Task: Create an interactive 3D scatter plot with adjustable point attributes and data filtering.
Action: Mouse moved to (509, 344)
Screenshot: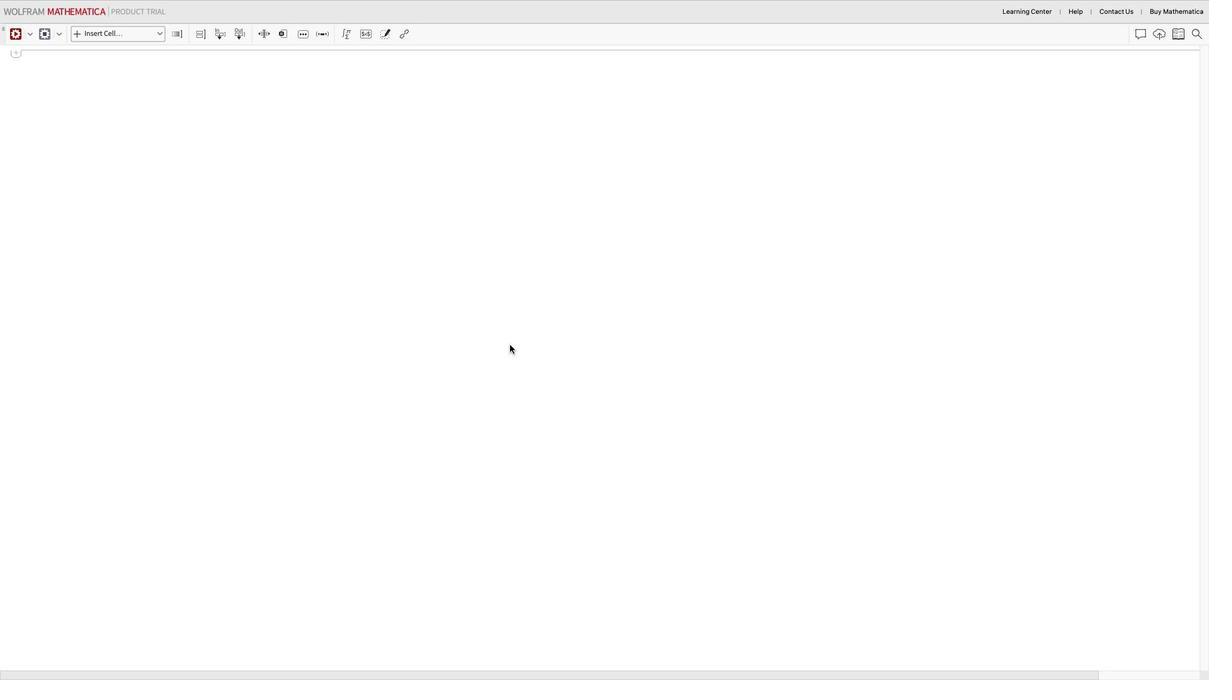 
Action: Mouse pressed left at (509, 344)
Screenshot: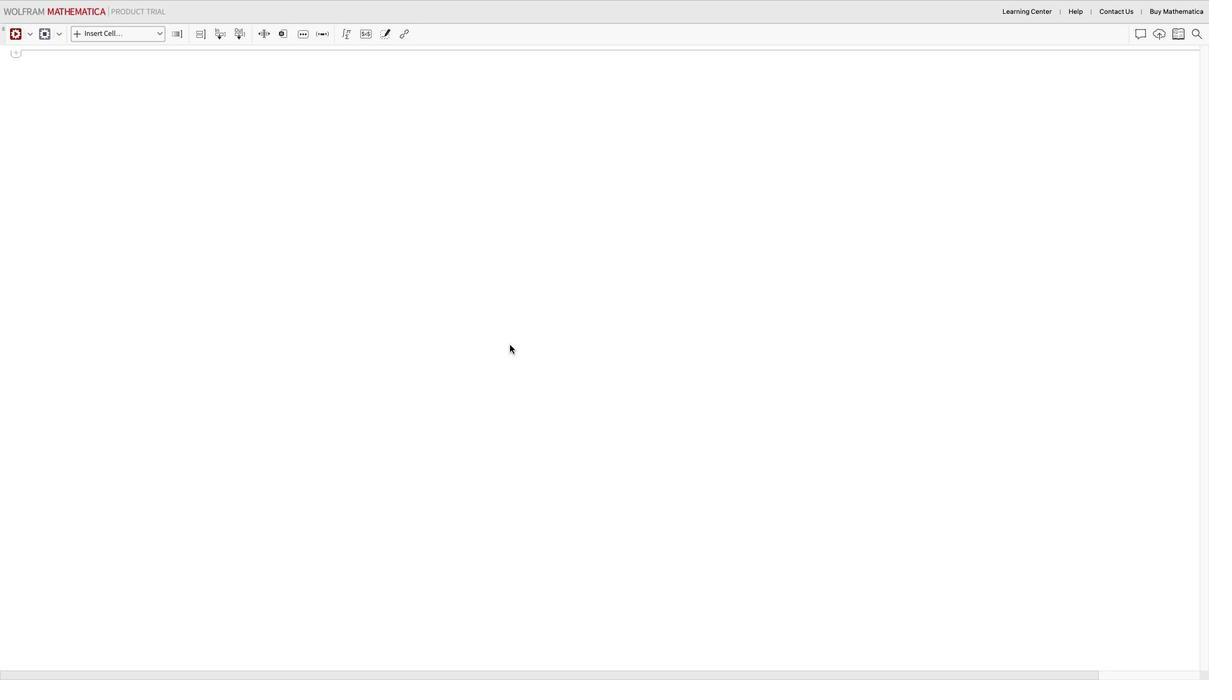 
Action: Mouse moved to (156, 36)
Screenshot: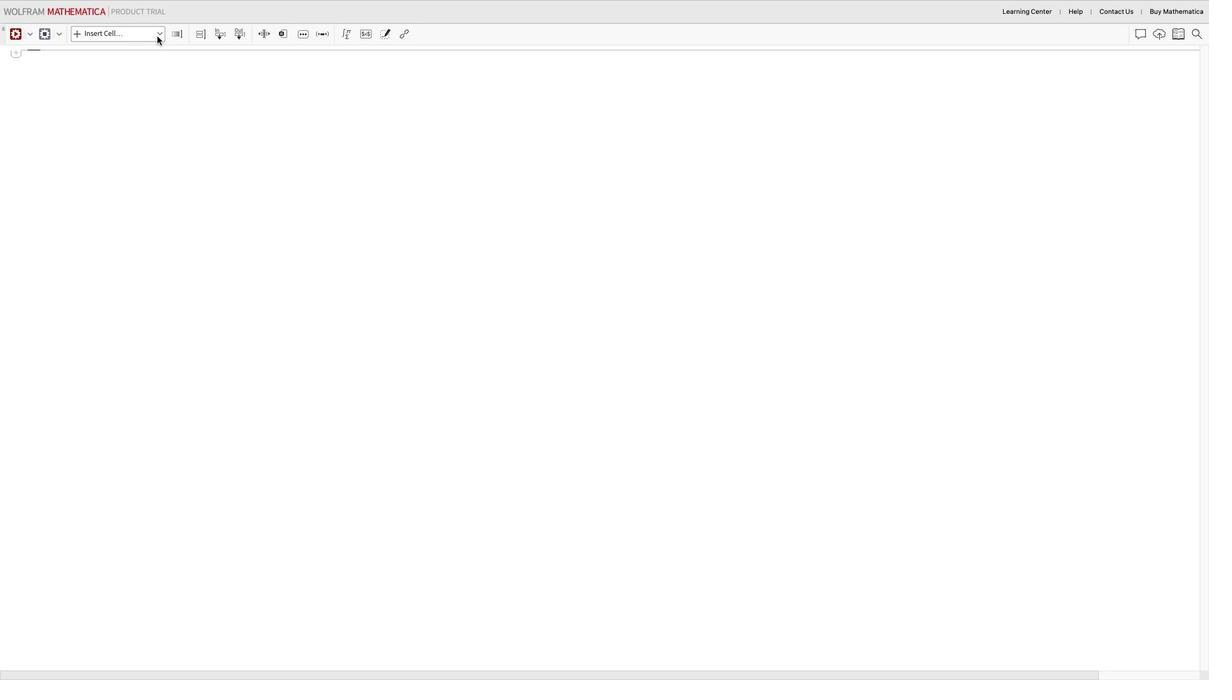 
Action: Mouse pressed left at (156, 36)
Screenshot: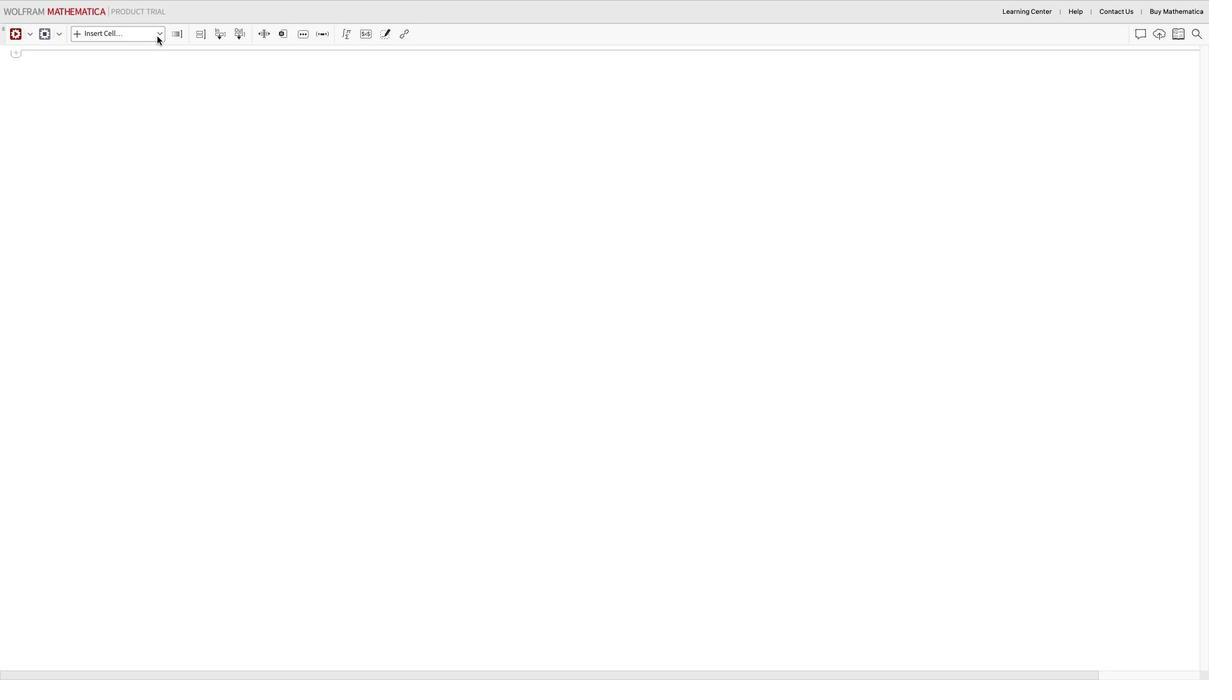 
Action: Mouse moved to (112, 59)
Screenshot: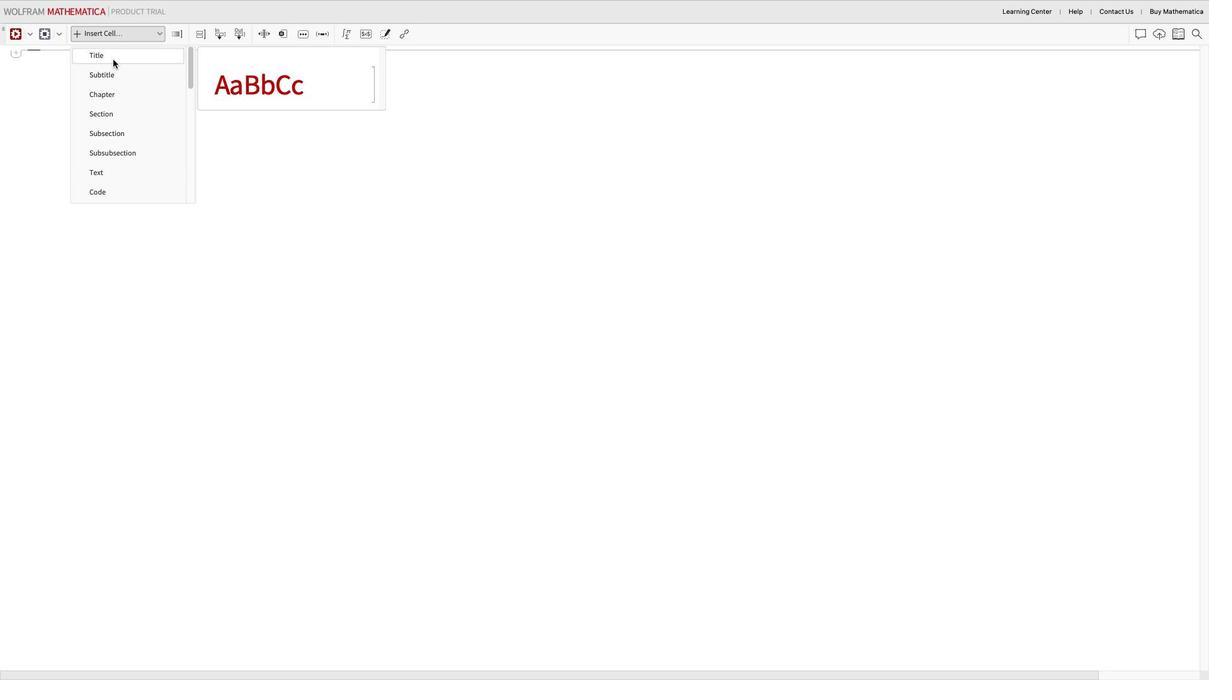 
Action: Mouse pressed left at (112, 59)
Screenshot: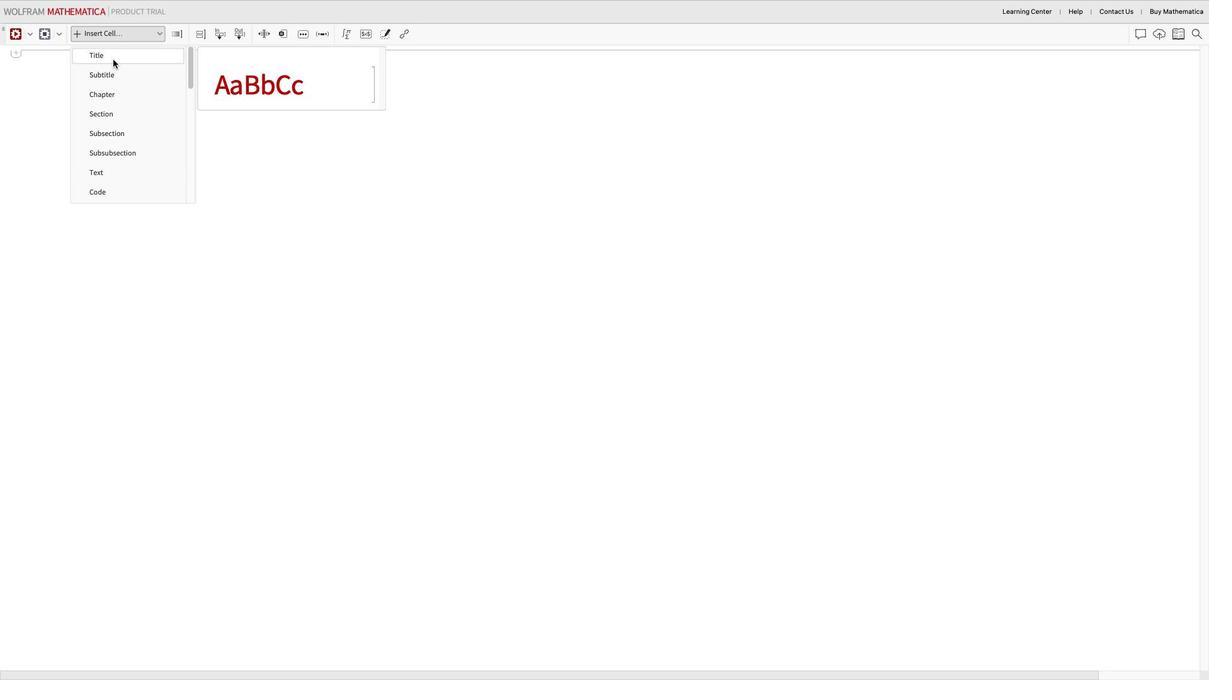 
Action: Mouse moved to (122, 104)
Screenshot: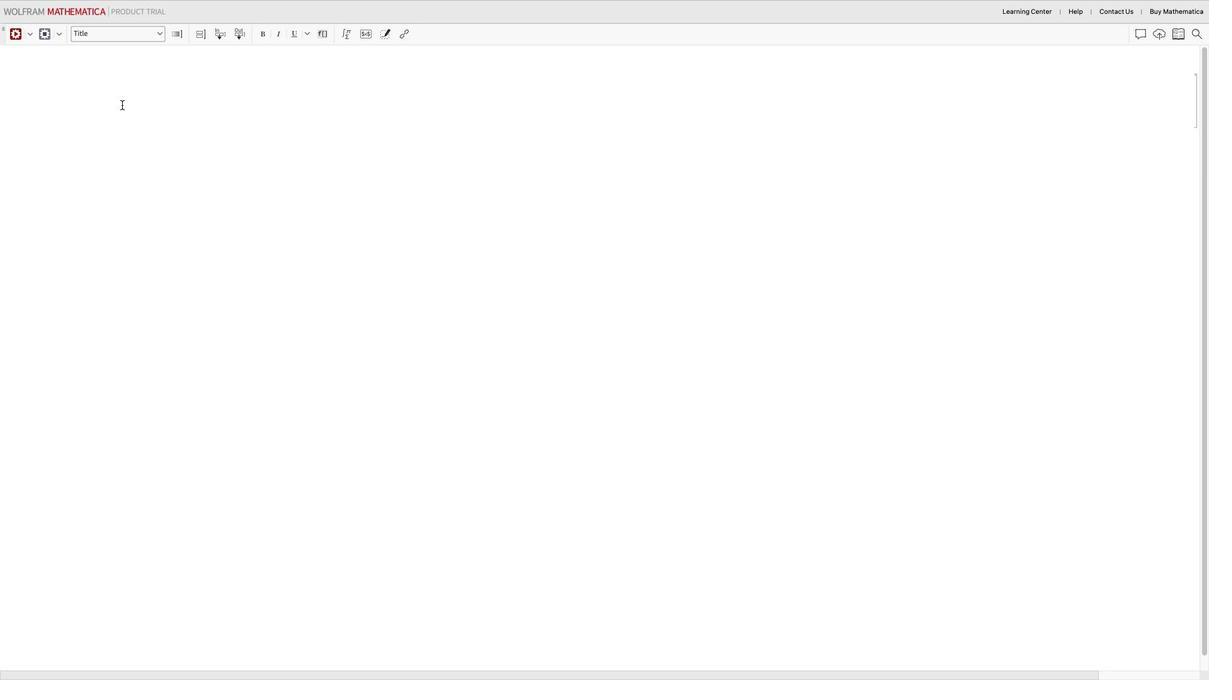 
Action: Mouse pressed left at (122, 104)
Screenshot: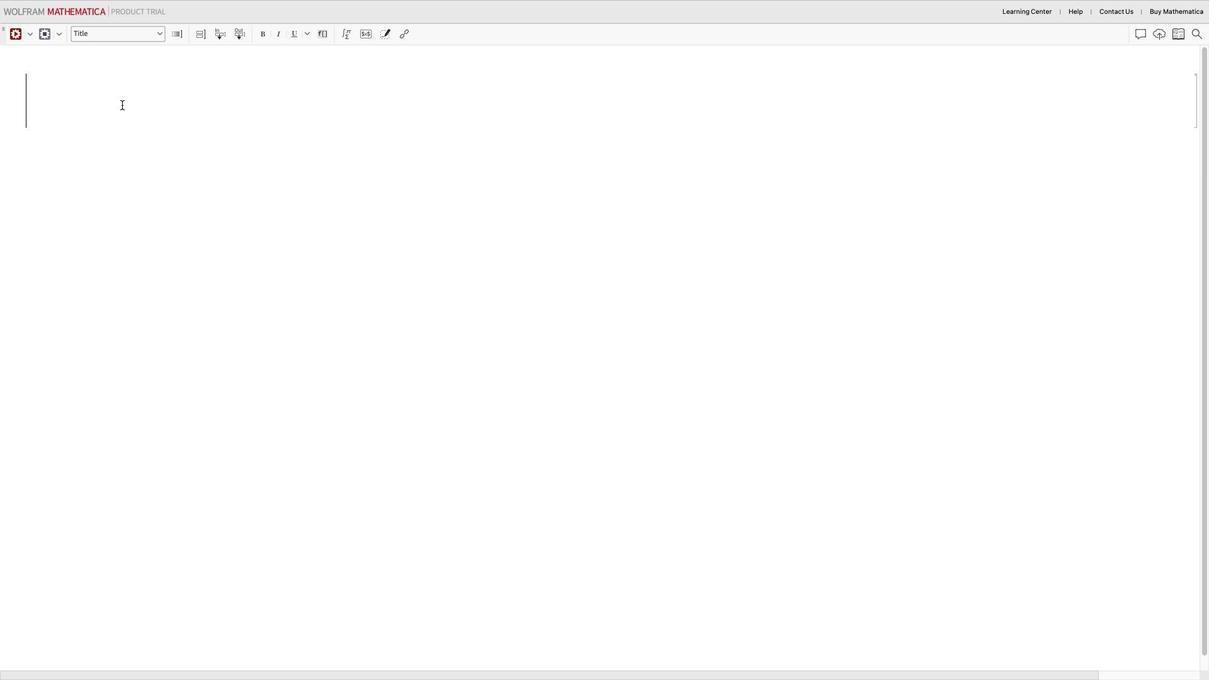 
Action: Key pressed Key.shift_r'I''n''t''e''r''a''c''t''i''v''e'Key.spaceKey.shift_r'P''l''o''t'
Screenshot: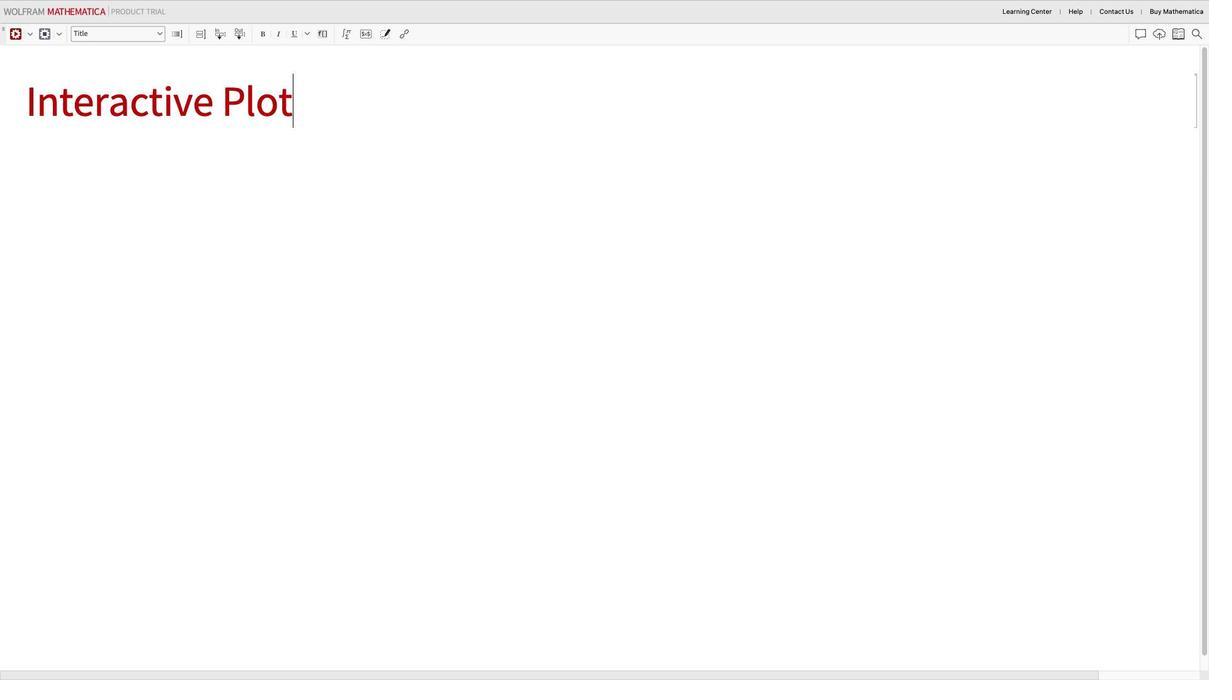 
Action: Mouse moved to (220, 279)
Screenshot: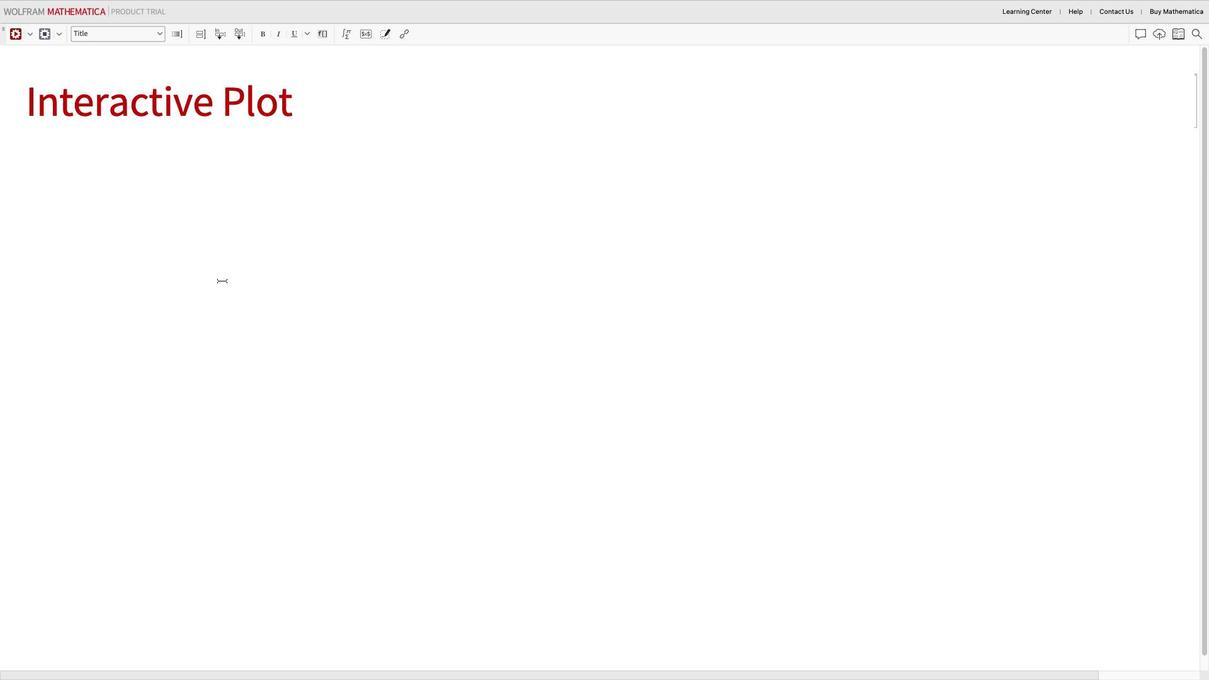 
Action: Mouse pressed left at (220, 279)
Screenshot: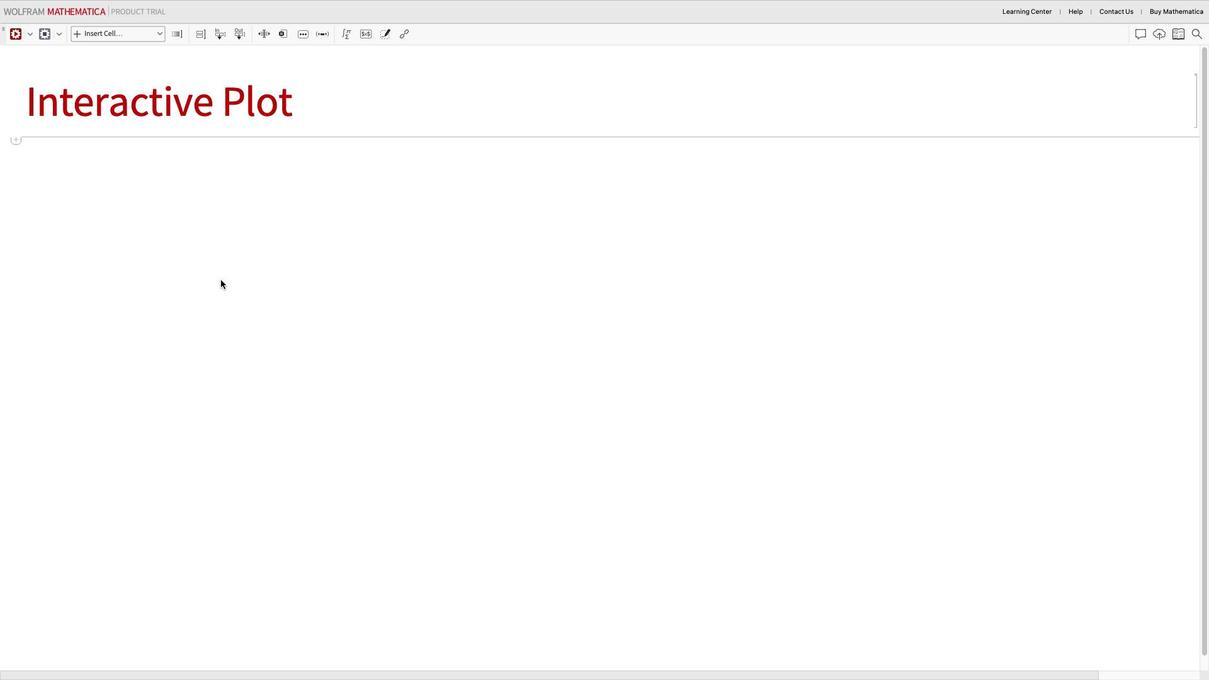 
Action: Mouse moved to (159, 33)
Screenshot: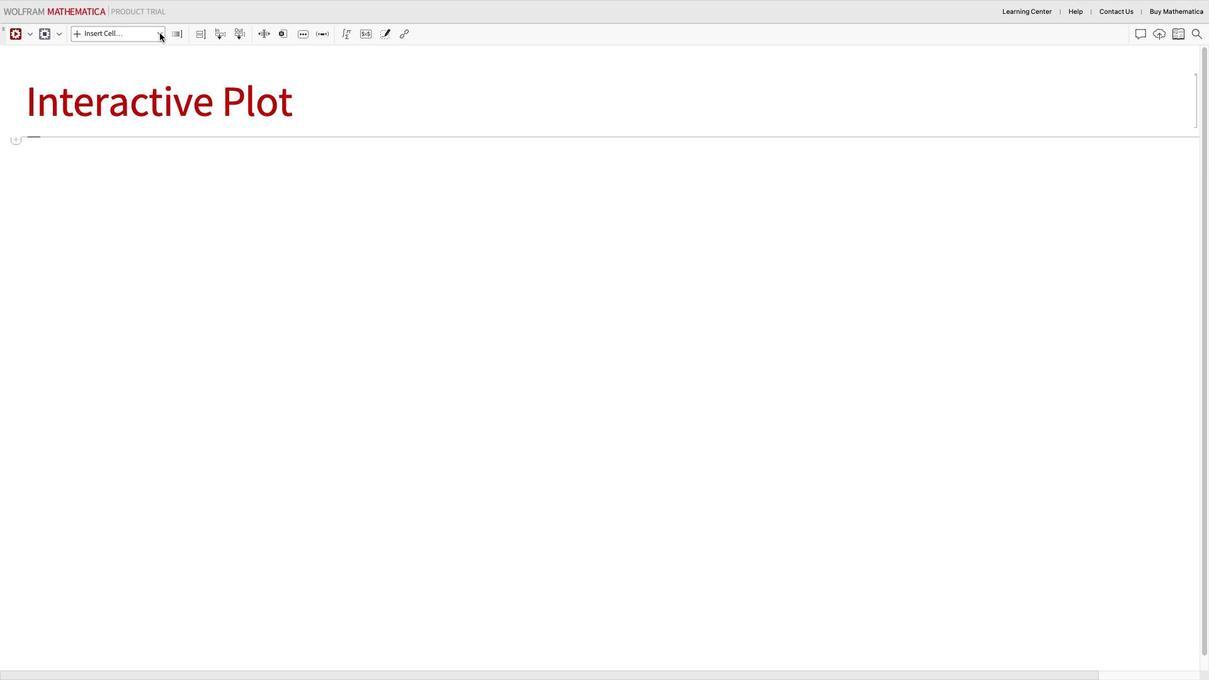 
Action: Mouse pressed left at (159, 33)
Screenshot: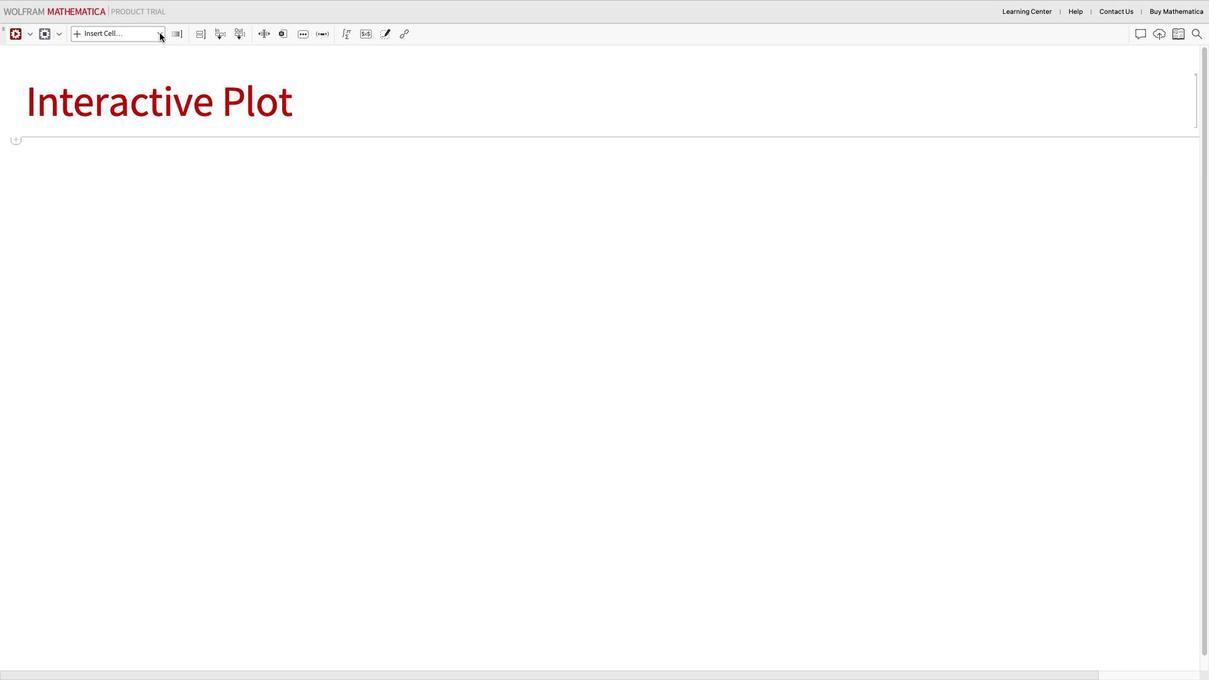 
Action: Mouse moved to (117, 197)
Screenshot: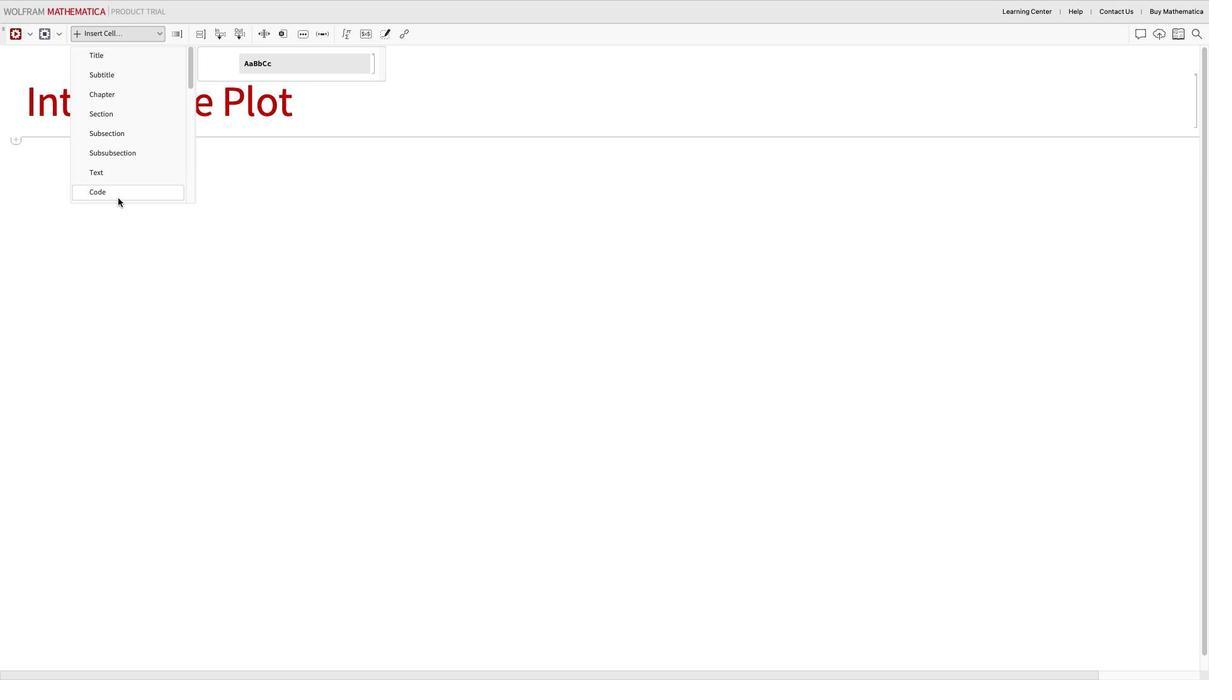 
Action: Mouse pressed left at (117, 197)
Screenshot: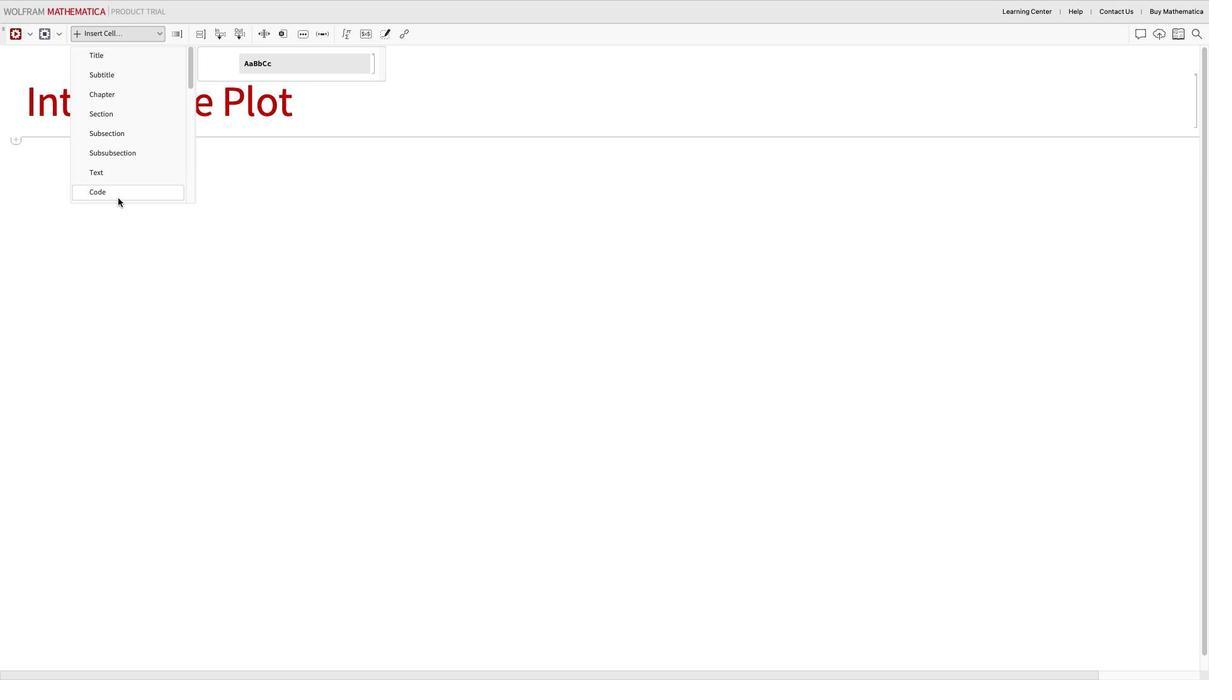
Action: Mouse moved to (120, 165)
Screenshot: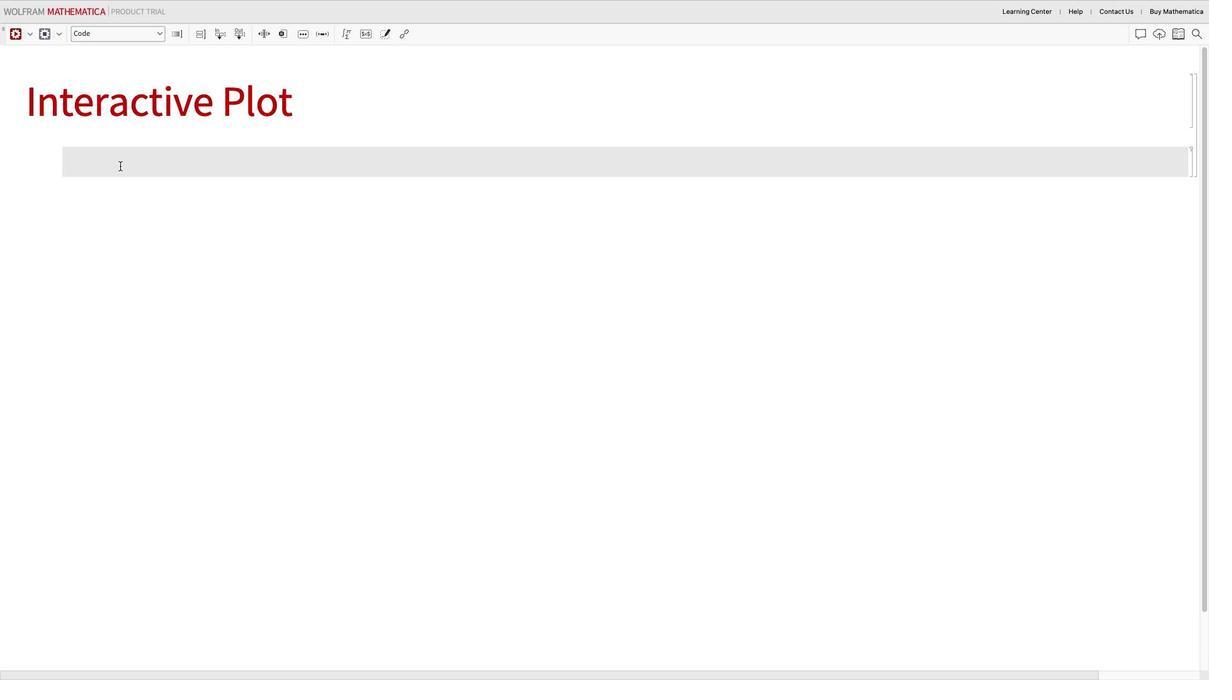 
Action: Mouse pressed left at (120, 165)
Screenshot: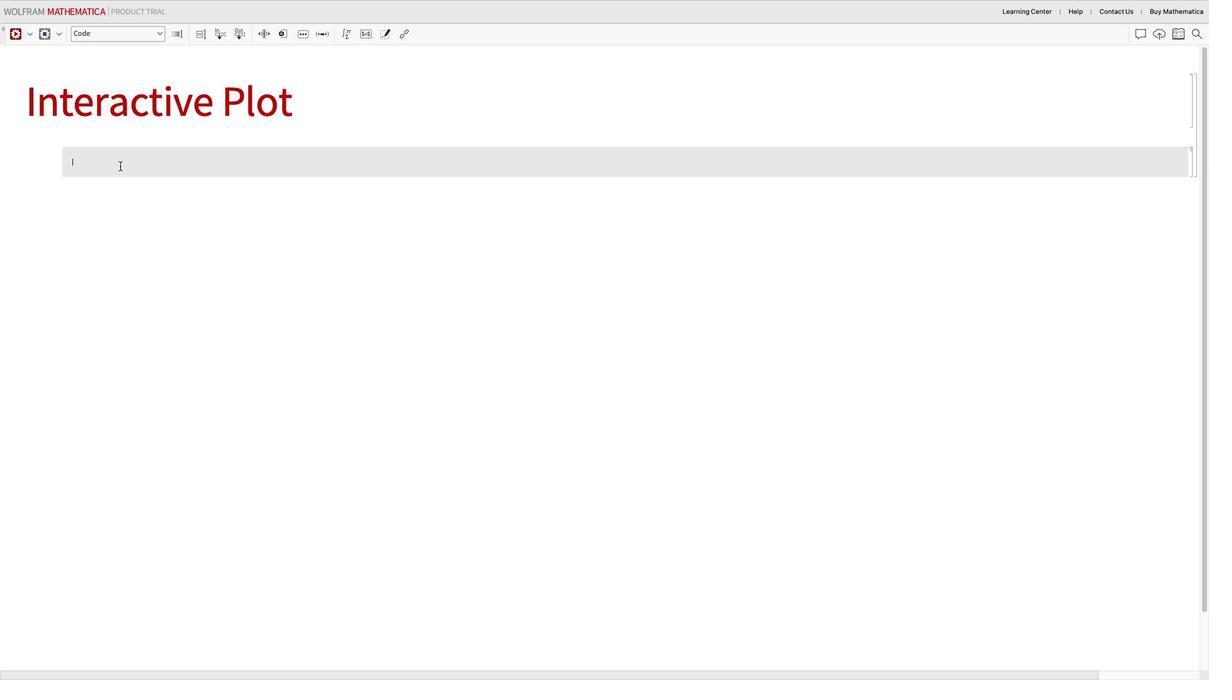 
Action: Mouse moved to (543, 379)
Screenshot: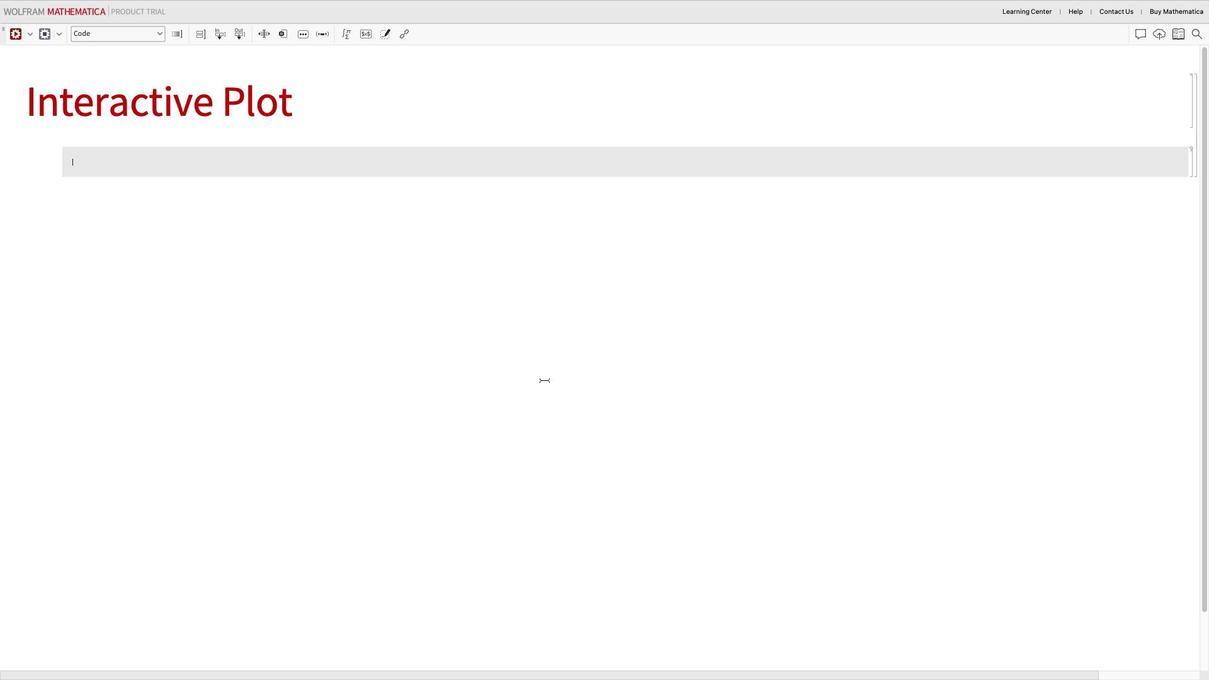 
Action: Key pressed Key.shift_r'(''*'Key.shift_r'S''a''m''p''l''e'Key.space'd''a''t''a'Key.shift_r':'Key.spaceKey.shift_r'R''a''n''d''o''m''3'Key.shift_r'D'Key.leftKey.leftKey.spaceKey.rightKey.rightKey.space'p''o''i''n''t''s'Key.space'w''i''t''h'Key.space'a''t''t''r''i''b''u''t''e''s'Key.spaceKey.rightKey.rightKey.enterKey.shift_r'S''e''e''d'Key.shift_r'R''a''n''d''o''m''[''1'']'';'Key.enter'd''a''t''a''='Key.shift_r'R''a''n''d''o''m'Key.shift_r'R''e''a''l''['Key.shift_r'{''-''1'',''1'Key.right','Key.spaceKey.shift_r'{''1''0''0'',''4'Key.rightKey.right';'Key.enterKey.enterKey.shift_r'(''*'Key.shift_r'C''r''e''a''t''e'Key.spaceKey.shift_r'M''a''n''i''p''u''l''a''t''e'Key.space'w''i''t''h'Key.space'a''d''j''u''s''t''a''b''l''e'Key.space'a''t''t''r''t'Key.backspace'i''b''u''t''e''s'Key.space'a''n''d'Key.space'f''i''l''t''e''r''i''n''g'Key.rightKey.rightKey.enterKey.shift_r'M''a''n''i''p''u''l''a''t''e''['Key.shift_r'D''y''n''a''m''i''c'Key.shift_r'M''o''d''u''l''e'Key.enter'['Key.shift_r'{''f''i''l''t''e''r''e''d'Key.shift_r'D''a''r''a'Key.backspaceKey.backspace'r'Key.backspace't''a'Key.right','Key.space'f''i''l'
Screenshot: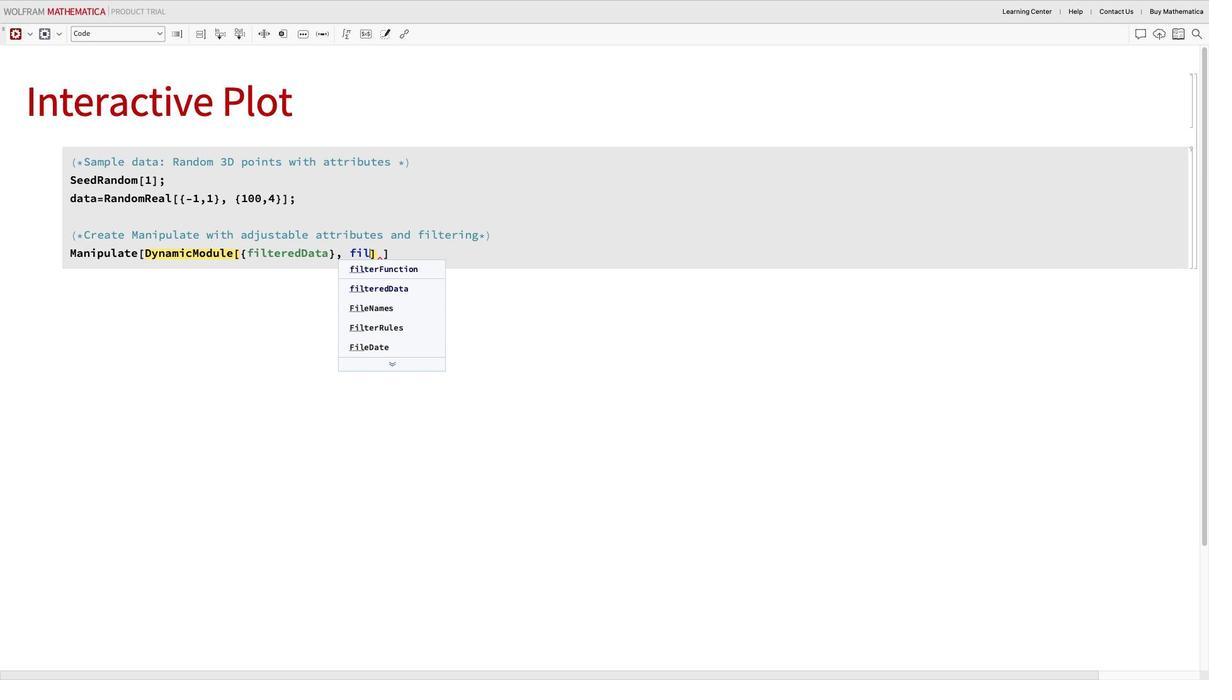 
Action: Mouse moved to (569, 286)
Screenshot: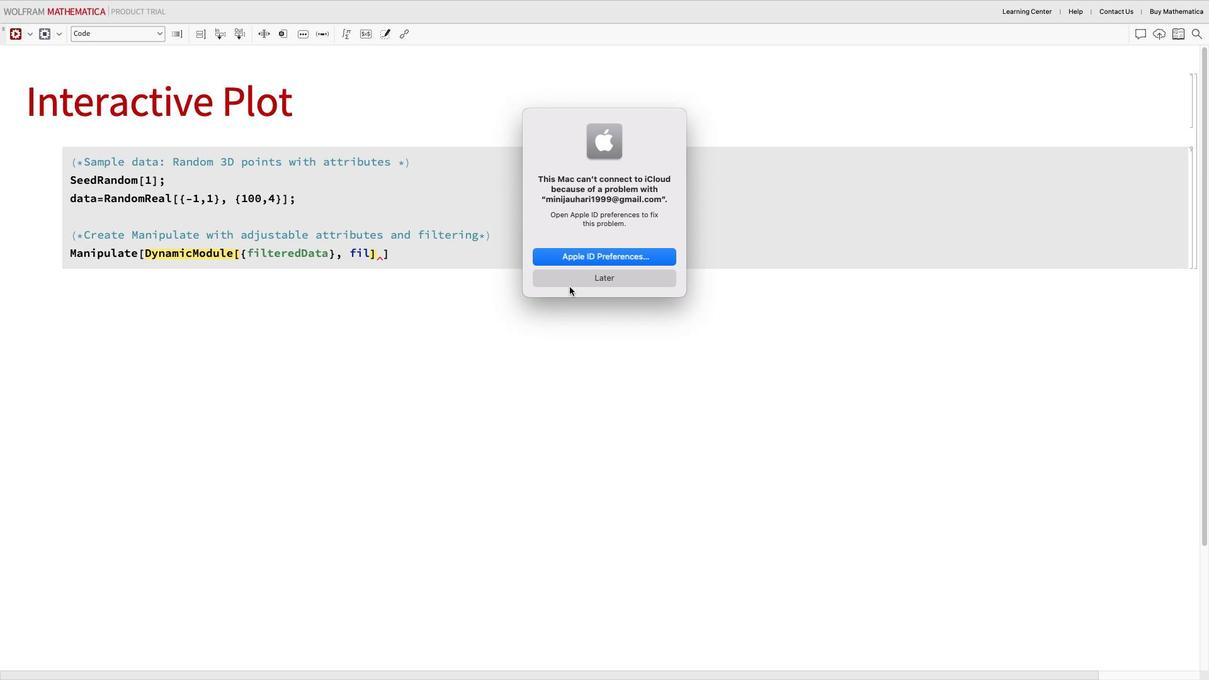 
Action: Mouse pressed left at (569, 286)
Screenshot: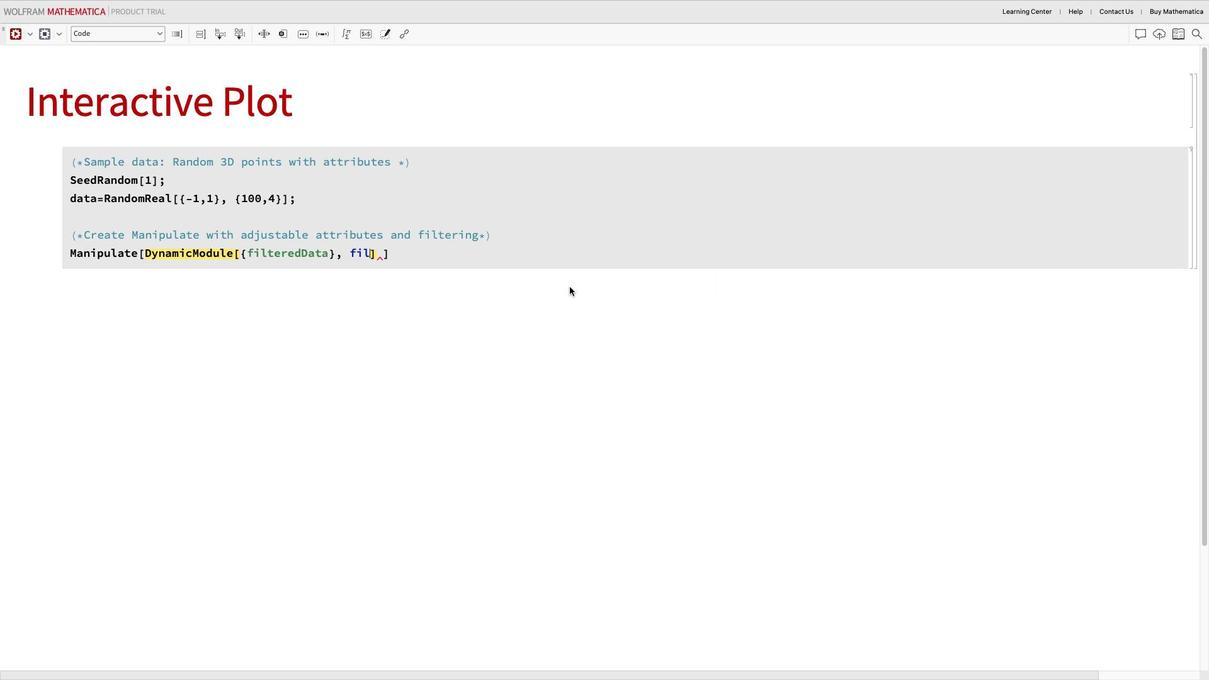 
Action: Mouse moved to (369, 249)
Screenshot: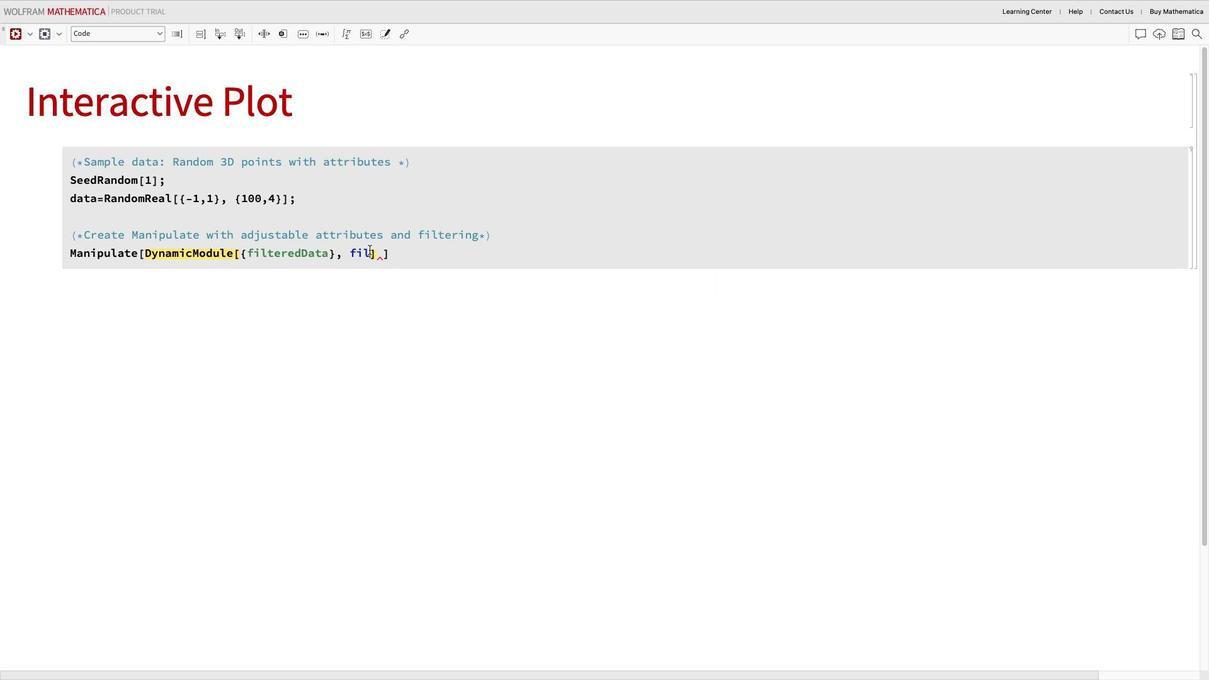 
Action: Mouse pressed left at (369, 249)
Screenshot: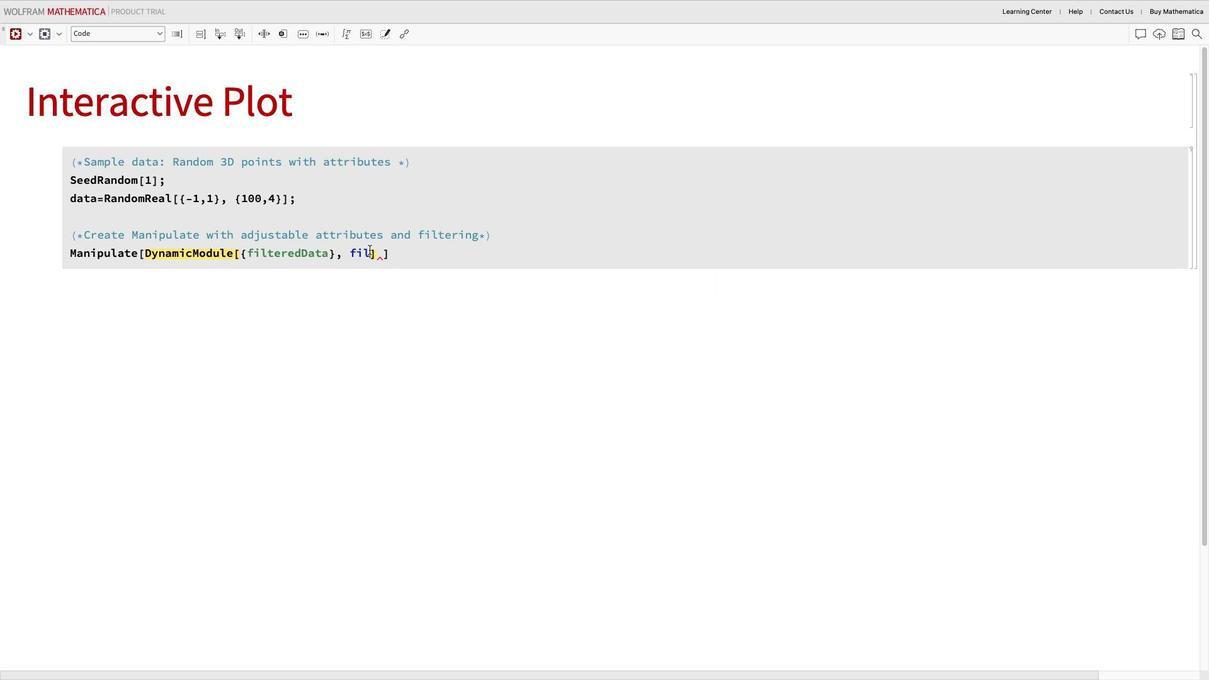 
Action: Mouse moved to (541, 327)
Screenshot: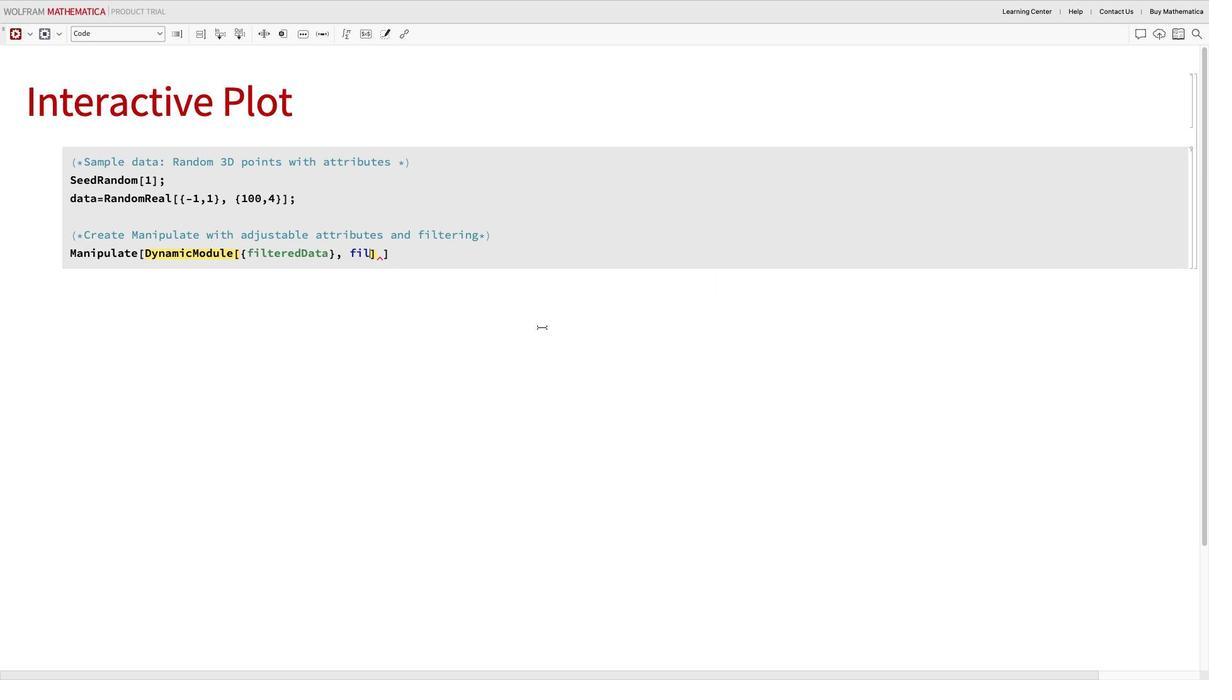 
Action: Key pressed 't''e''r''e''d'Key.shift_r'D''a''t''a''='Key.shift_r'S''e''l''e''c''t'Key.shift_r'D'Key.backspace'[''d''a''t''a'','Key.leftKey.leftKey.leftKey.leftKey.leftKey.leftKey.leftKey.leftKey.leftKey.leftKey.leftKey.rightKey.rightKey.rightKey.rightKey.rightKey.rightKey.rightKey.rightKey.rightKey.rightKey.rightKey.space'c''r''i''t''e''r''i''a'Key.leftKey.leftKey.leftKey.leftKey.rightKey.rightKey.rightKey.rightKey.right';'Key.enterKey.shift_r'L''i''s''t'Key.shift_r'P''o''i''n''t'Key.shift_r'P''l''o''t''3'Key.shift_r'D''[''f''i''l''t''e''r''e''d'Key.shift_r'D''a''t''a''[''['Key.shift_r'A''l''l'',''1'Key.space';'';'Key.space'3'Key.rightKey.right','Key.spaceKey.enterKey.shift_r'P''l''o''t'Key.shift_r'S''t''y''l''e'Key.enterKey.shift_r'D''i''r''e''c''t''i''v''e''['Key.shift_r'P''o''i''n''t'Key.shift_r'S''i''z''z''e'']'','Key.space'c''o''l''o''r'Key.right','Key.spaceKey.shift_r'A''x''e''s'Key.shift_r'L''a''b''e''l'Key.enter'-'Key.shift_r'>'Key.spaceKey.shift_r'{'Key.shift_r'"''x'Key.backspaceKey.shift_r'X'Key.shift_r'"'','Key.shift_r'"'Key.shift_r'Y'Key.shift_r'"'','Key.shift_r'X'Key.backspaceKey.shift_r'"''z'Key.shift_r'"'Key.leftKey.backspaceKey.shift_r'z'Key.caps_lockKey.backspace'Z'Key.caps_lockKey.rightKey.right','Key.enterKey.shift_r'P''l''o''t'Key.shift_r'R''a''n''g''e'Key.enter'-'Key.shift_r'>'Key.shift_r'{''{''-''1'',''1'Key.right','Key.spaceKey.shift_r'{''-''1'',''1'Key.right','Key.shift_r'{''-''1'',''1'Key.rightKey.right','Key.spaceKey.shift_r'B''o''x''e''d'Key.enter'-'Key.shift_r'>'Key.spaceKey.shift_r'T''r''u''e'Key.leftKey.leftKey.leftKey.leftKey.leftKey.leftKey.leftKey.leftKey.leftKey.leftKey.leftKey.leftKey.leftKey.leftKey.leftKey.leftKey.rightKey.rightKey.rightKey.rightKey.rightKey.rightKey.rightKey.rightKey.rightKey.rightKey.rightKey.rightKey.rightKey.rightKey.rightKey.right','Key.spaceKey.shift_r'V''i''e''w'Key.shift_r'P''o''i''n''t'Key.enterKey.space'-'Key.shift_r'>'Key.spaceKey.shift_r'{''2'',''-''2'',''2'Key.right','Key.spaceKey.shift_r'I''m''a''g''e'Key.shift_r'S''i''z''e'Key.enter'-'Key.shift_r'>'Key.spaceKey.shift_r'L''a''r''g''e'Key.enterKey.rightKey.rightKey.leftKey.right','Key.spaceKey.leftKey.leftKey.leftKey.backspace']'Key.rightKey.rightKey.rightKey.shift_r'{''{''p''o''i''n''t'Key.shift_r'S''i''z''e'Key.spaceKey.backspace','Key.space'0'',''0''2'Key.leftKey.leftKey.backspace'.'Key.rightKey.right','Key.spaceKey.shift_r'"'Key.shift_r'P''o''i''n''t'Key.spaceKey.shift_r'S''i''z''e'Key.rightKey.right','Key.space'0''.''0''1''.''0''.''0''1'Key.leftKey.leftKey.leftKey.leftKey.leftKey.rightKey.rightKey.leftKey.backspace','Key.spaceKey.rightKey.rightKey.rightKey.right','Key.space'0''.''0''1'Key.right','Key.enterKey.shift_r'{''{''c''o''l''o''r'','Key.spaceKey.shift_r'B''l''u''e'','Key.spaceKey.shift_r'"'Key.shift_r'P''o''i''n''t'Key.spaceKey.shift_r'C''o''l''o''r'Key.rightKey.right','Key.spaceKey.shift_r'C''o''l''o''r'Key.shift_r'S''l''i''d''e''r'Key.right','Key.spaceKey.shift_r'{''{''c''r''i''t''e''r''i''a'','Key.spaceKey.shift_r'T''r''u''e'Key.shift_r'&'','Key.spaceKey.shift_r'"'Key.shift_r'F''i''l''t''e'Key.backspace'e''r'Key.spaceKey.shift_r'D''a''t''a'Key.rightKey.right','Key.spaceKey.enterKey.shift_r'{'Key.shift_r'T''r''u''e'Key.enter'-''-'Key.shift_r'>'Key.spaceKey.backspaceKey.backspaceKey.backspaceKey.shift_r'>'Key.spaceKey.shift_r'"'Key.shift_r'A''l''l'Key.spaceKey.shift_r'P''o''i''n''t''s'Key.right','Key.spaceKey.alt'#''[''[''4'']'']'Key.spaceKey.shift_r'<'Key.space't''h''r''e''s''h''o''l''d'Key.spaceKey.shift_r'$'Key.backspaceKey.shift_r'&'Key.space'-'Key.shift_r'>'Key.spaceKey.shift_r'"'Key.shift_r'A''t''t''r''i''u''b'Key.backspaceKey.backspace'b''u''t''e'Key.rightKey.leftKey.spaceKey.shift_r'<'Key.spaceKey.shift_r'T''h''r''e''s''h''o''l''d'Key.rightKey.right','Key.spaceKey.enterKey.shift_r'C''o''n''t''r''o''l'Key.shift_r'T''y''p''e'Key.spaceKey.backspaceKey.space'-'Key.shift_r'>'Key.spaceKey.caps_lock'R'Key.caps_lock'a''d''i''o'Key.shift_r'B''u''t''t''o''n'Key.shift_r'B''a''r'Key.right','Key.spaceKey.shift_r'{'Key.shift_r'{''t''h''r''e''s''h''o''l''d'','Key.space'0'','Key.spaceKey.shift_r'"'Key.shift_r'T''h''r''e''s''h''o''l''d'Key.rightKey.right','Key.space'-''1'',''1'',''0''.''1'Key.right','Key.spaceKey.shift_r'C''o''n''t''r''o''l'Key.shift_r'P''l''a''c''e''m''e''n''t'Key.enterKey.space'-'Key.shift_r'>'Key.spaceKey.shift_r'L''e''f''t'']'Key.upKey.upKey.upKey.upKey.upKey.upKey.downKey.downKey.leftKey.leftKey.leftKey.leftKey.leftKey.leftKey.leftKey.leftKey.leftKey.leftKey.leftKey.leftKey.leftKey.leftKey.leftKey.leftKey.leftKey.leftKey.leftKey.leftKey.leftKey.leftKey.leftKey.leftKey.leftKey.leftKey.leftKey.leftKey.leftKey.leftKey.leftKey.leftKey.leftKey.leftKey.leftKey.leftKey.leftKey.leftKey.leftKey.upKey.upKey.upKey.upKey.downKey.downKey.downKey.upKey.leftKey.leftKey.leftKey.leftKey.leftKey.leftKey.leftKey.leftKey.leftKey.rightKey.rightKey.rightKey.rightKey.rightKey.rightKey.rightKey.rightKey.rightKey.rightKey.rightKey.rightKey.rightKey.rightKey.rightKey.rightKey.rightKey.rightKey.rightKey.rightKey.rightKey.rightKey.rightKey.rightKey.rightKey.rightKey.rightKey.rightKey.rightKey.rightKey.rightKey.rightKey.rightKey.rightKey.rightKey.rightKey.rightKey.rightKey.rightKey.rightKey.rightKey.rightKey.rightKey.rightKey.rightKey.rightKey.rightKey.rightKey.downKey.leftKey.leftKey.leftKey.leftKey.leftKey.leftKey.leftKey.leftKey.leftKey.leftKey.leftKey.leftKey.leftKey.leftKey.leftKey.leftKey.leftKey.leftKey.leftKey.leftKey.leftKey.leftKey.leftKey.leftKey.leftKey.leftKey.rightKey.rightKey.rightKey.rightKey.rightKey.rightKey.rightKey.rightKey.rightKey.rightKey.rightKey.rightKey.rightKey.rightKey.rightKey.rightKey.rightKey.rightKey.rightKey.rightKey.rightKey.rightKey.rightKey.rightKey.rightKey.rightKey.downKey.leftKey.leftKey.leftKey.leftKey.leftKey.leftKey.leftKey.leftKey.leftKey.leftKey.leftKey.leftKey.leftKey.leftKey.leftKey.leftKey.leftKey.rightKey.rightKey.rightKey.rightKey.rightKey.rightKey.rightKey.leftKey.leftKey.backspace'[''p''o''i''n''t'Key.shift_r'S''i''z''e'Key.rightKey.rightKey.rightKey.rightKey.rightKey.rightKey.rightKey.rightKey.rightKey.rightKey.rightKey.rightKey.rightKey.rightKey.rightKey.rightKey.downKey.rightKey.rightKey.rightKey.rightKey.rightKey.downKey.downKey.downKey.rightKey.rightKey.rightKey.rightKey.rightKey.rightKey.rightKey.rightKey.rightKey.rightKey.rightKey.rightKey.rightKey.rightKey.rightKey.rightKey.rightKey.rightKey.rightKey.rightKey.rightKey.rightKey.rightKey.rightKey.rightKey.rightKey.rightKey.rightKey.rightKey.rightKey.rightKey.rightKey.rightKey.rightKey.rightKey.rightKey.rightKey.rightKey.shift_rKey.enter
Screenshot: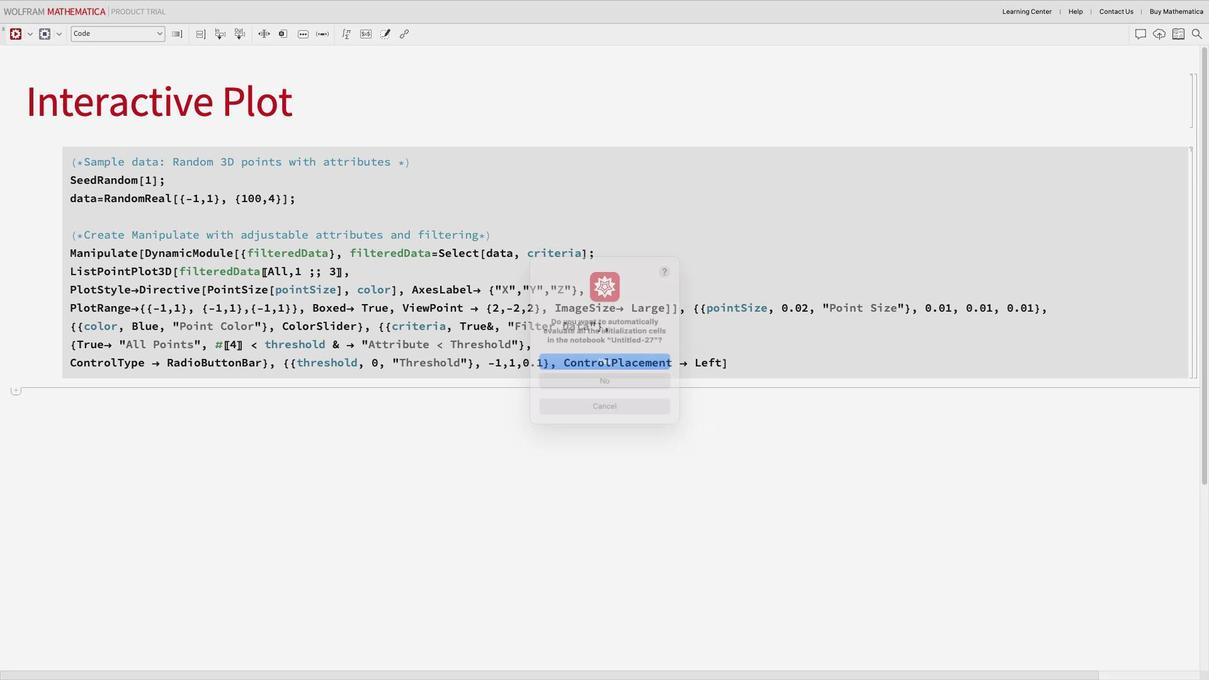 
Action: Mouse moved to (604, 362)
Screenshot: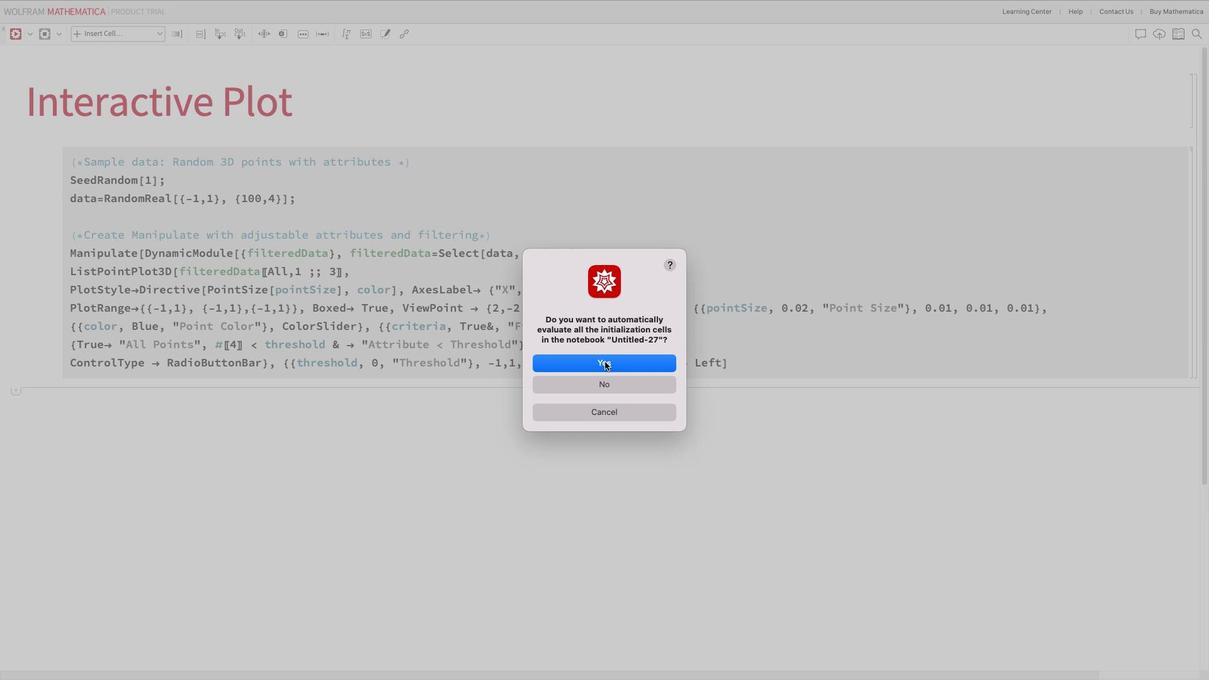 
Action: Mouse pressed left at (604, 362)
Screenshot: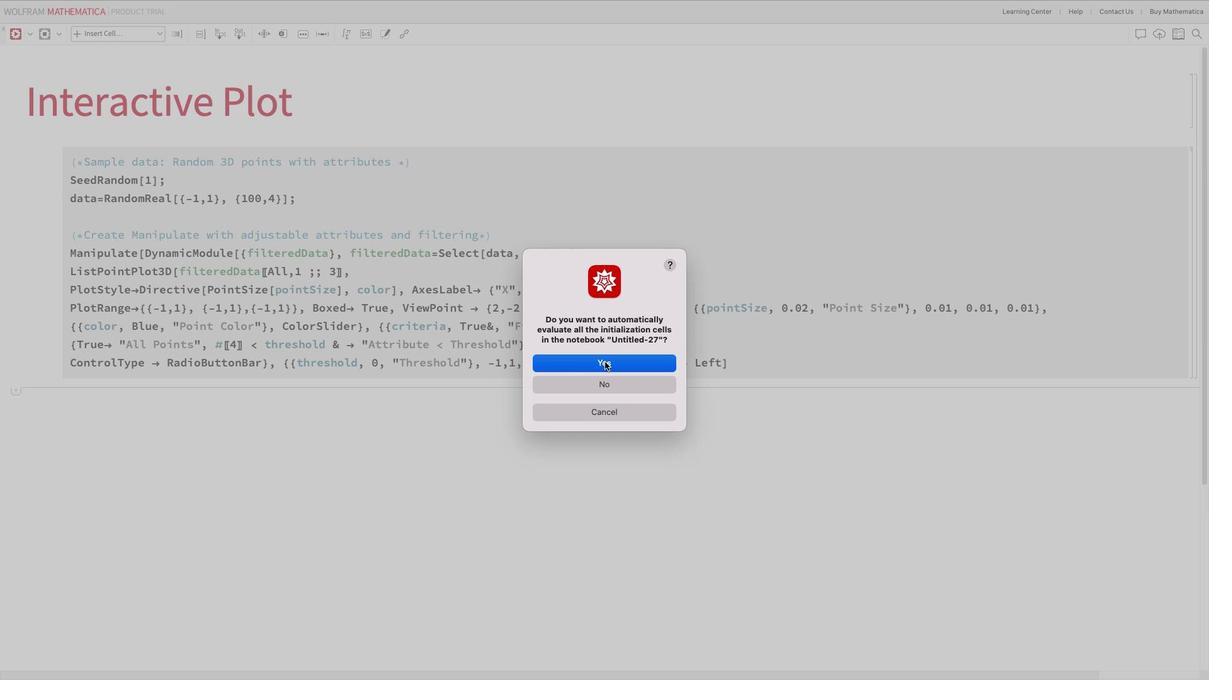
Action: Mouse scrolled (604, 362) with delta (0, 0)
Screenshot: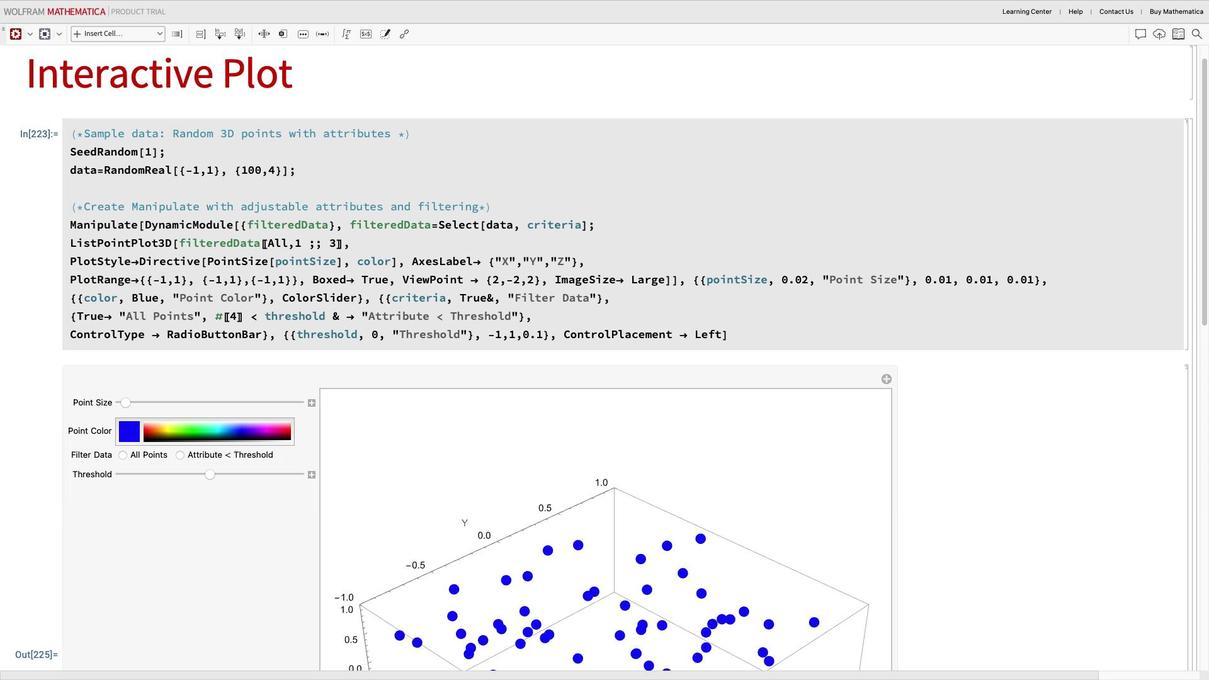
Action: Mouse scrolled (604, 362) with delta (0, 0)
Screenshot: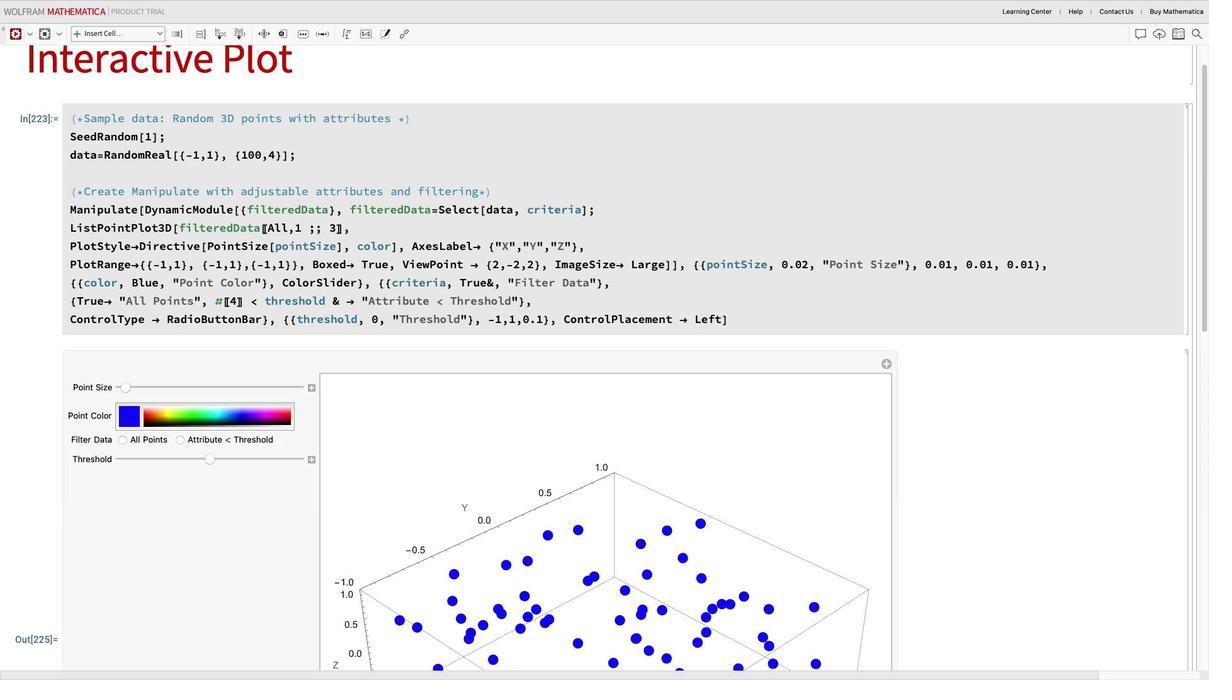 
Action: Mouse scrolled (604, 362) with delta (0, 0)
Screenshot: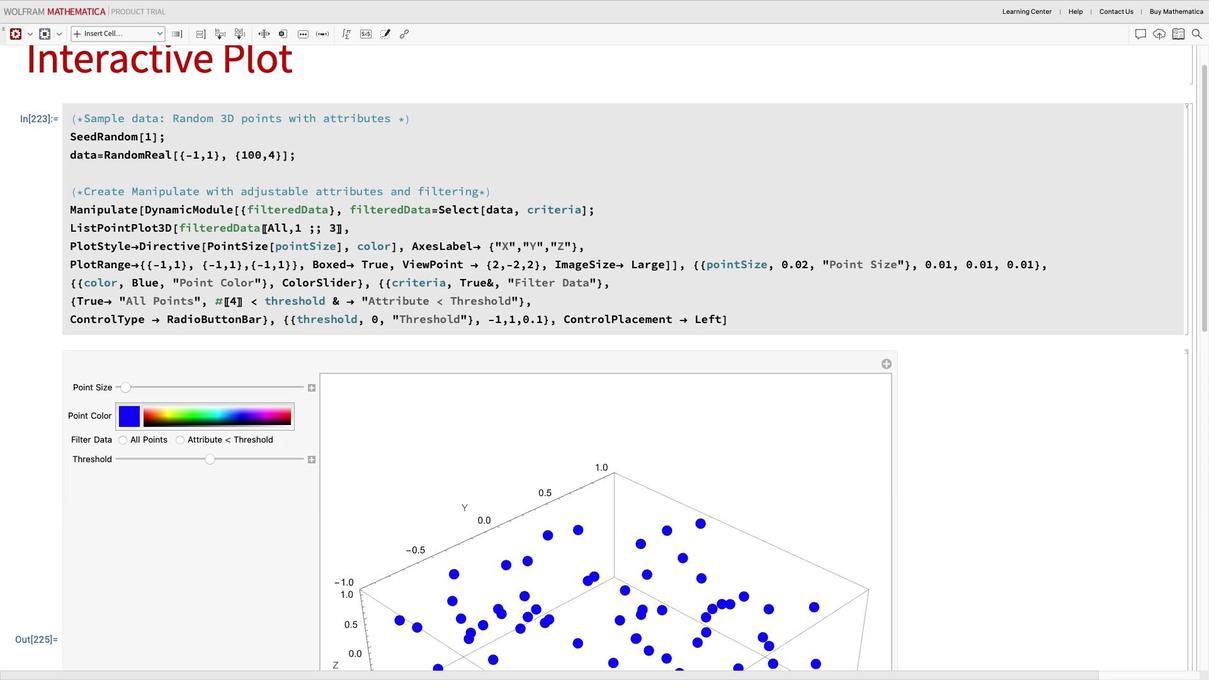 
Action: Mouse scrolled (604, 362) with delta (0, 0)
Screenshot: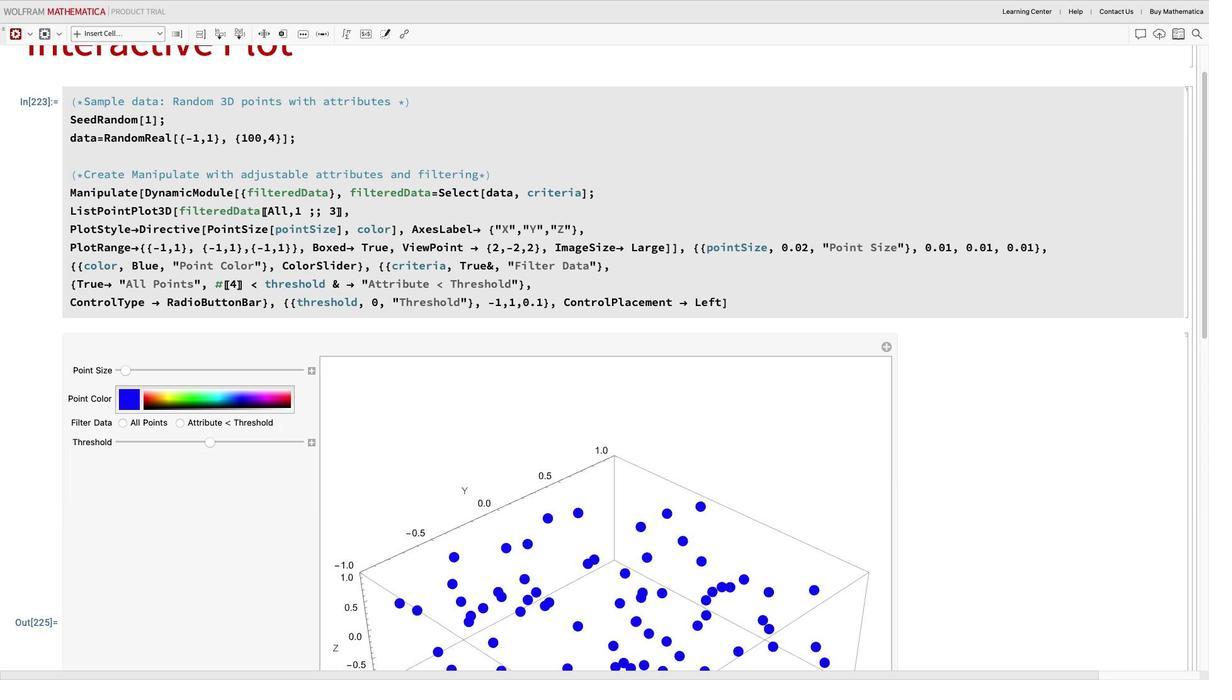 
Action: Mouse scrolled (604, 362) with delta (0, 0)
Screenshot: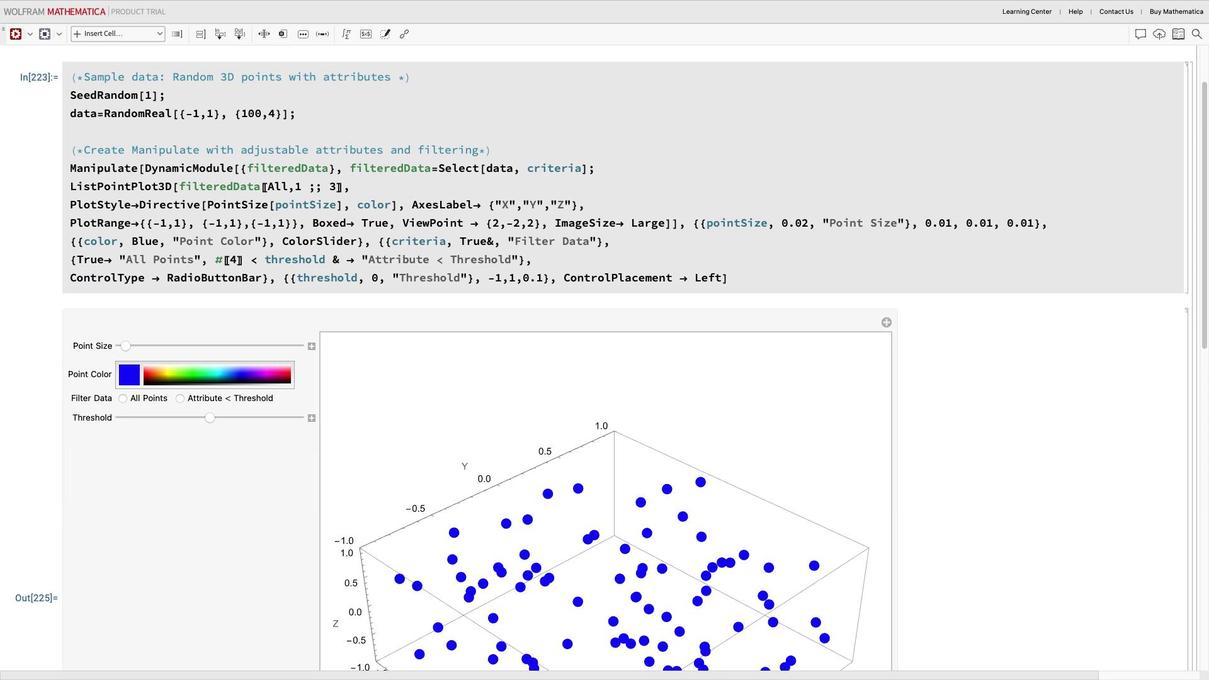 
Action: Mouse scrolled (604, 362) with delta (0, 0)
Screenshot: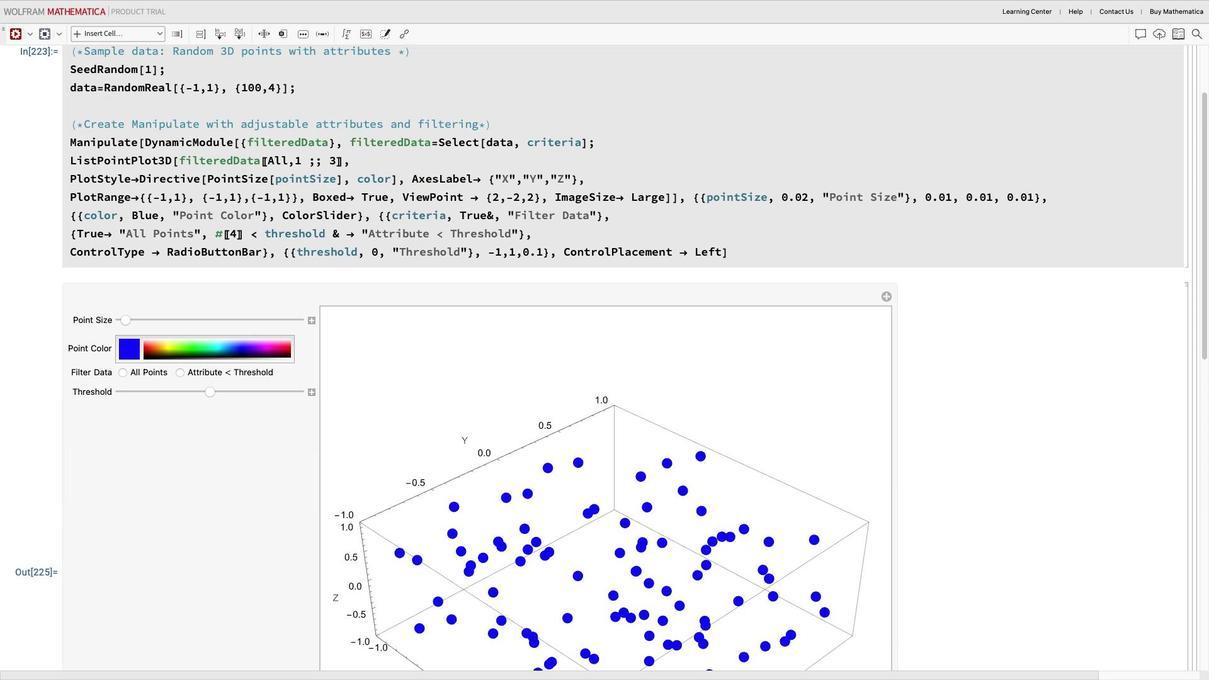 
Action: Mouse scrolled (604, 362) with delta (0, 0)
Screenshot: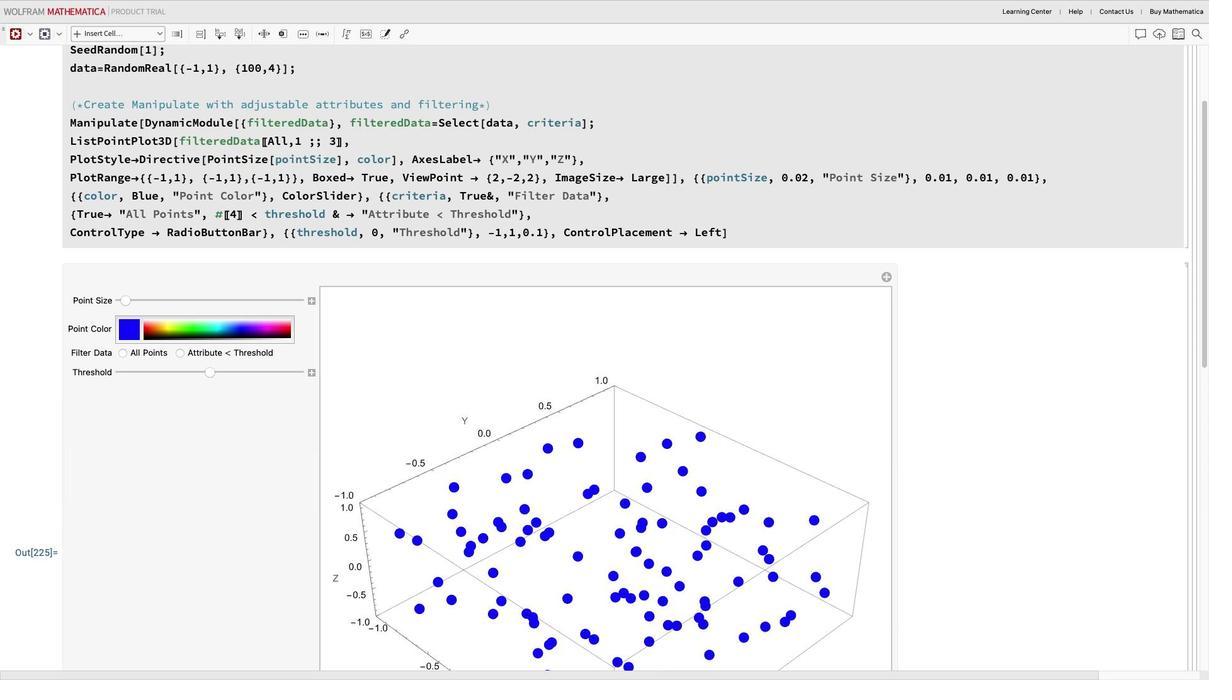 
Action: Mouse scrolled (604, 362) with delta (0, 0)
Screenshot: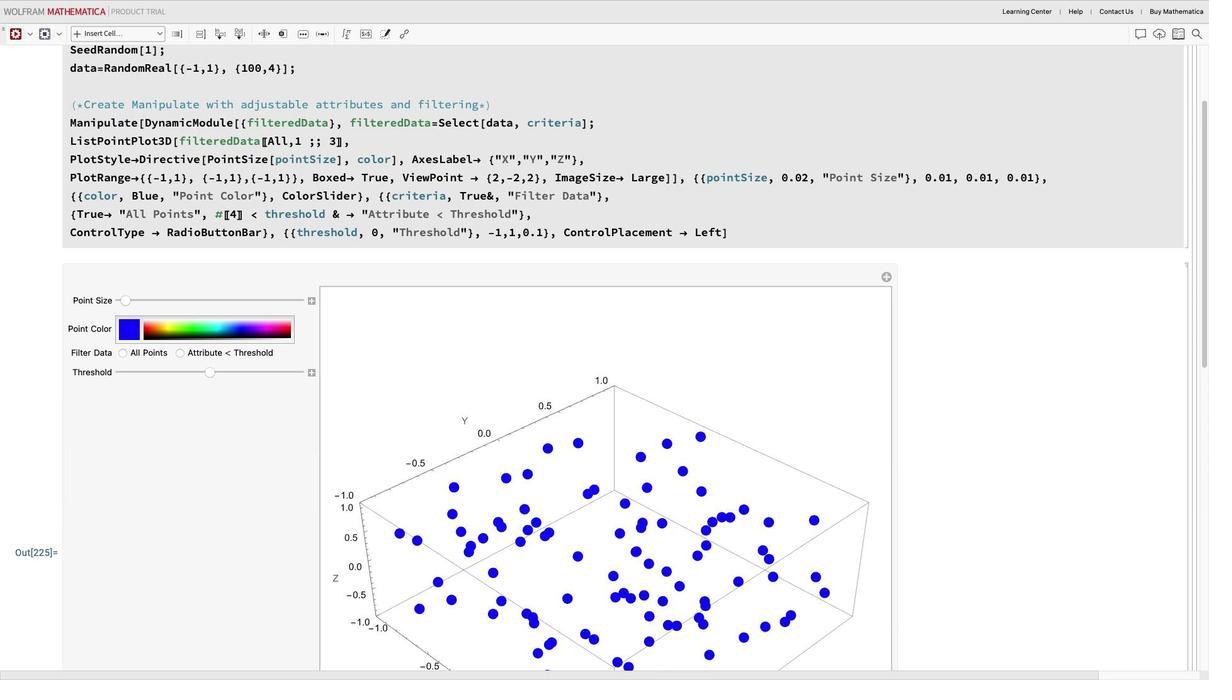 
Action: Mouse scrolled (604, 362) with delta (0, 0)
Screenshot: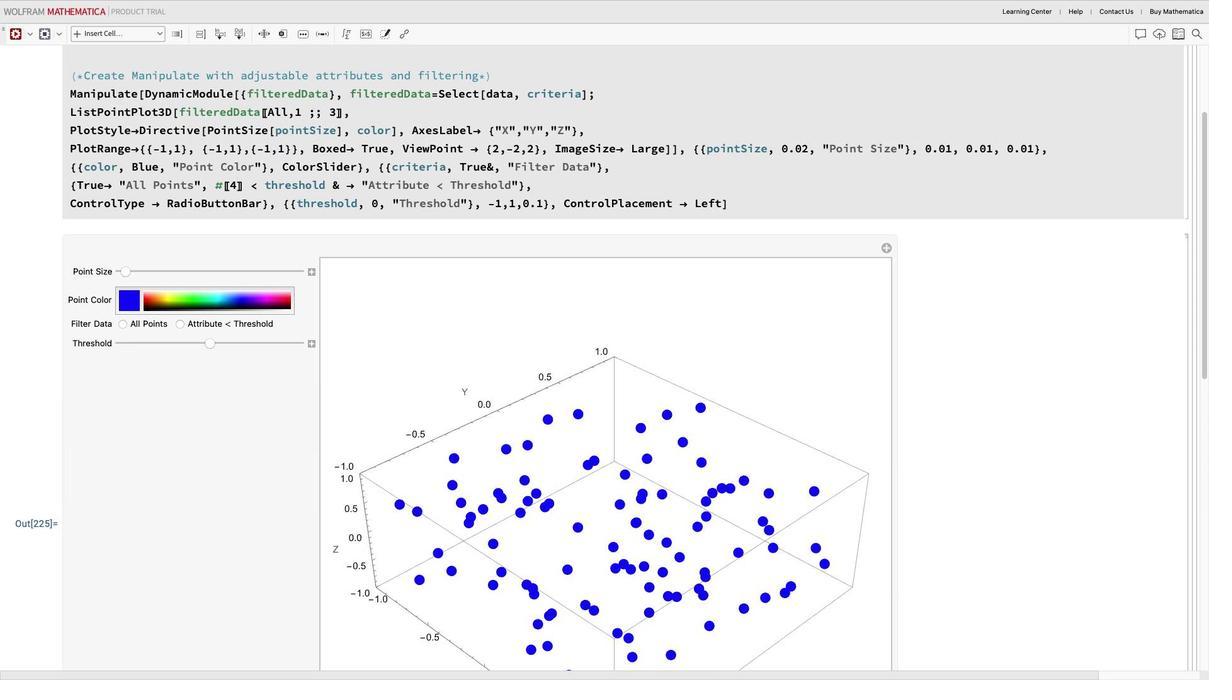 
Action: Mouse scrolled (604, 362) with delta (0, 0)
Screenshot: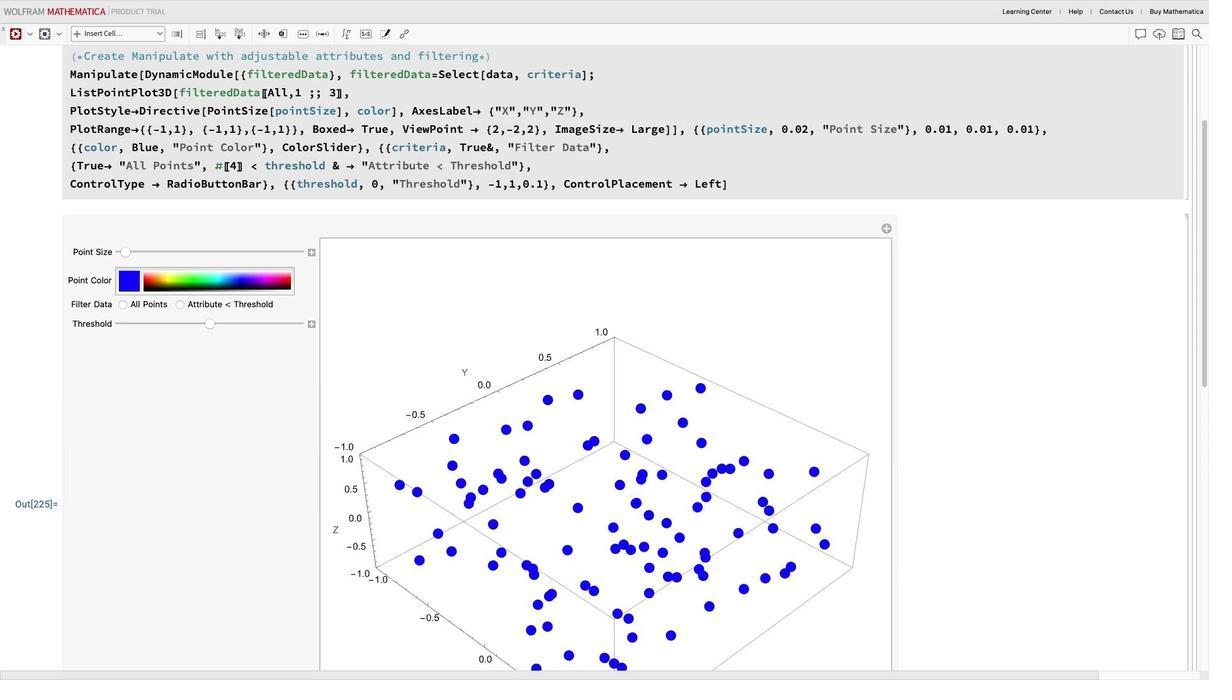 
Action: Mouse scrolled (604, 362) with delta (0, 0)
Screenshot: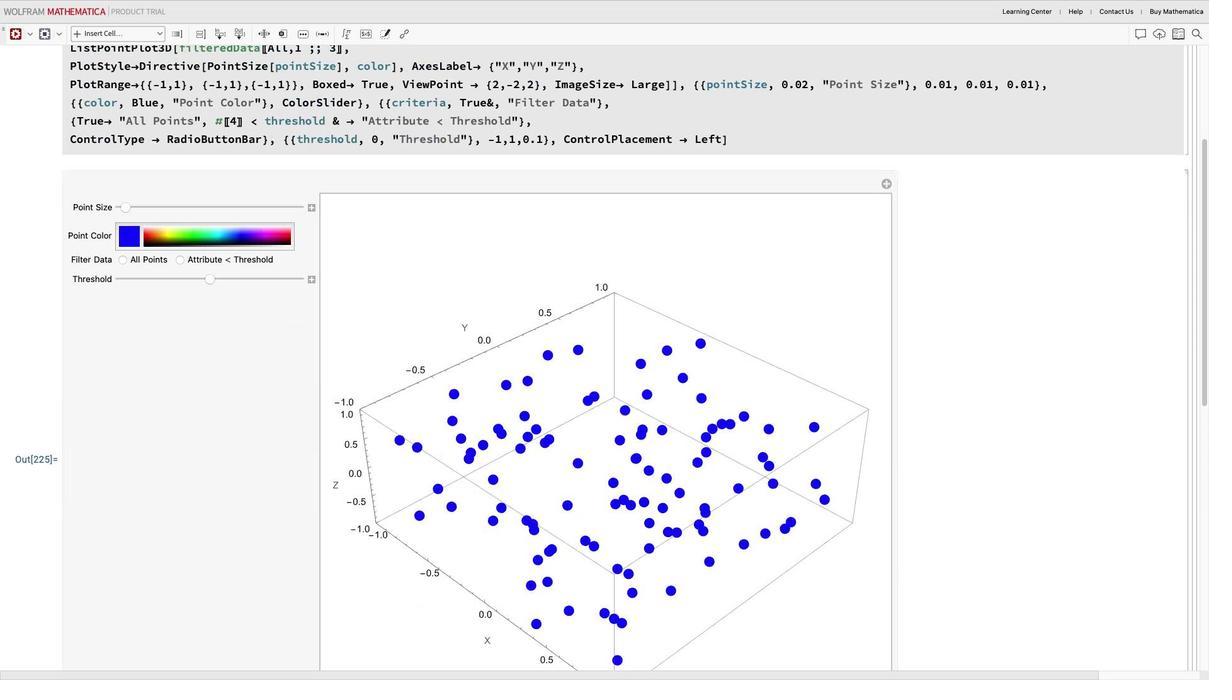 
Action: Mouse scrolled (604, 362) with delta (0, -1)
Screenshot: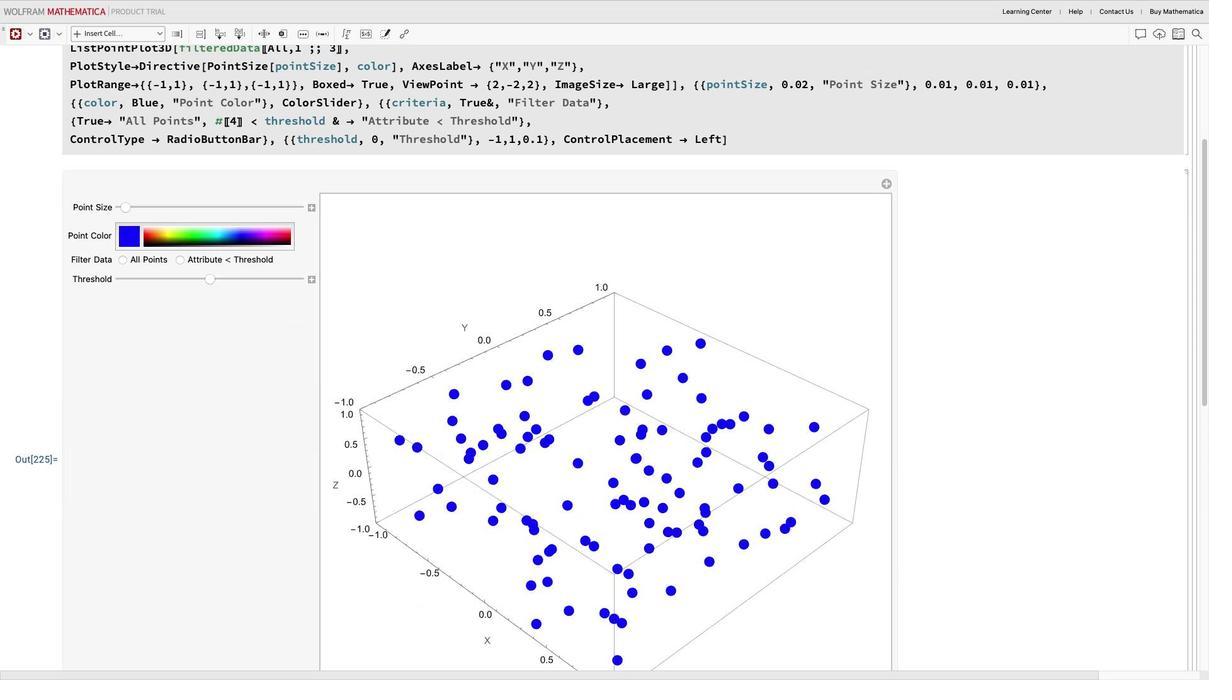 
Action: Mouse scrolled (604, 362) with delta (0, 0)
Screenshot: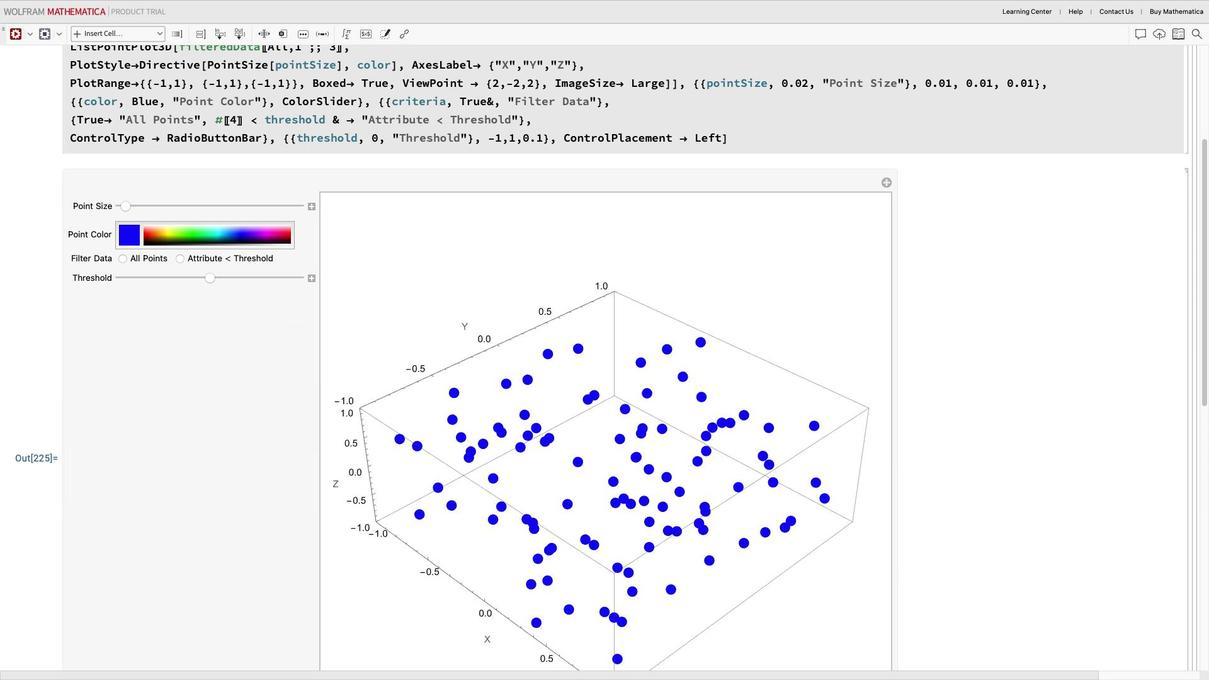 
Action: Mouse scrolled (604, 362) with delta (0, 0)
Screenshot: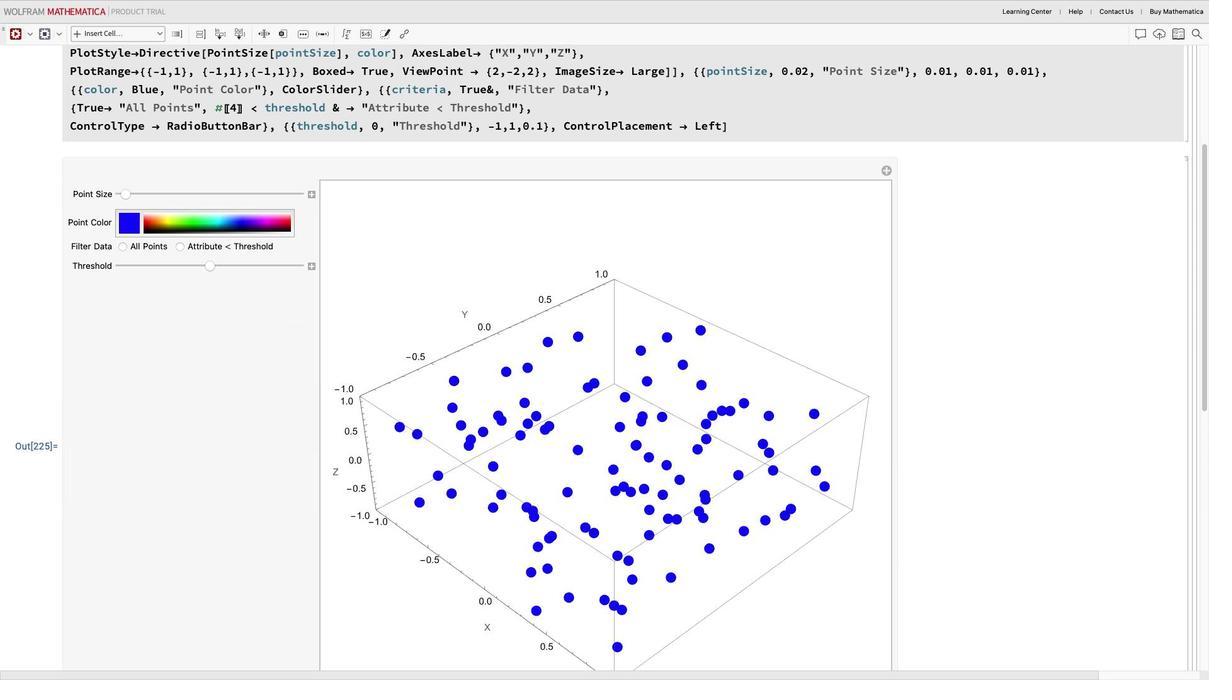 
Action: Mouse moved to (170, 192)
Screenshot: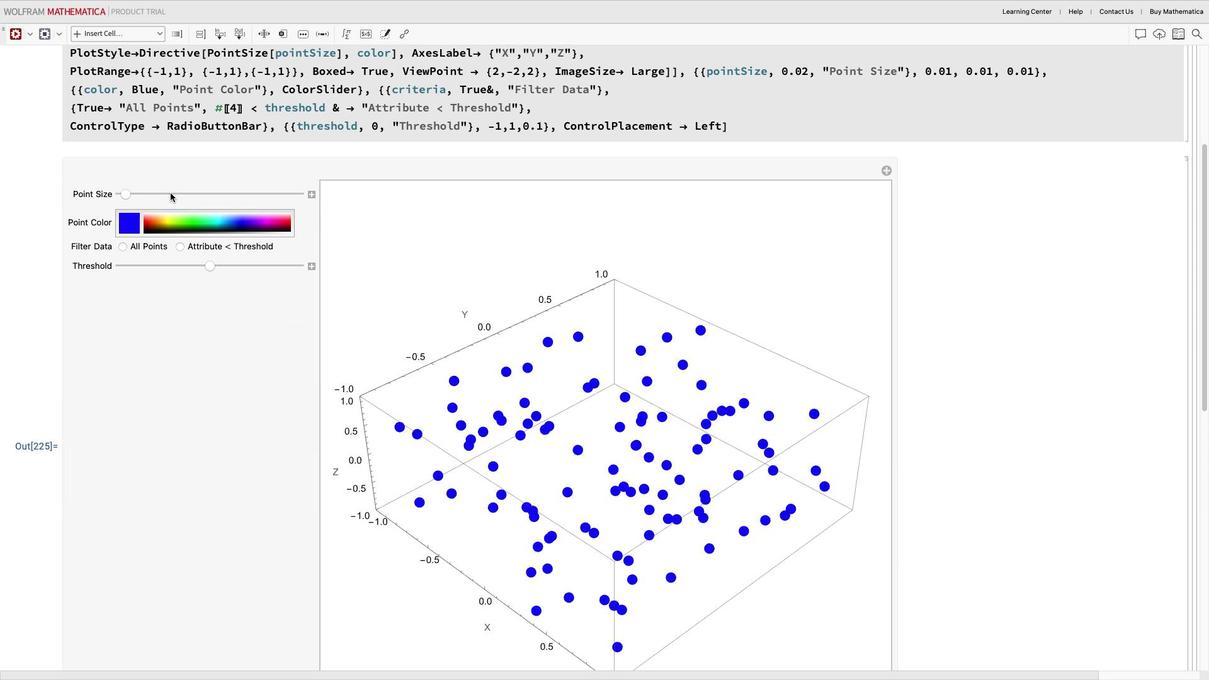 
Action: Mouse pressed left at (170, 192)
Screenshot: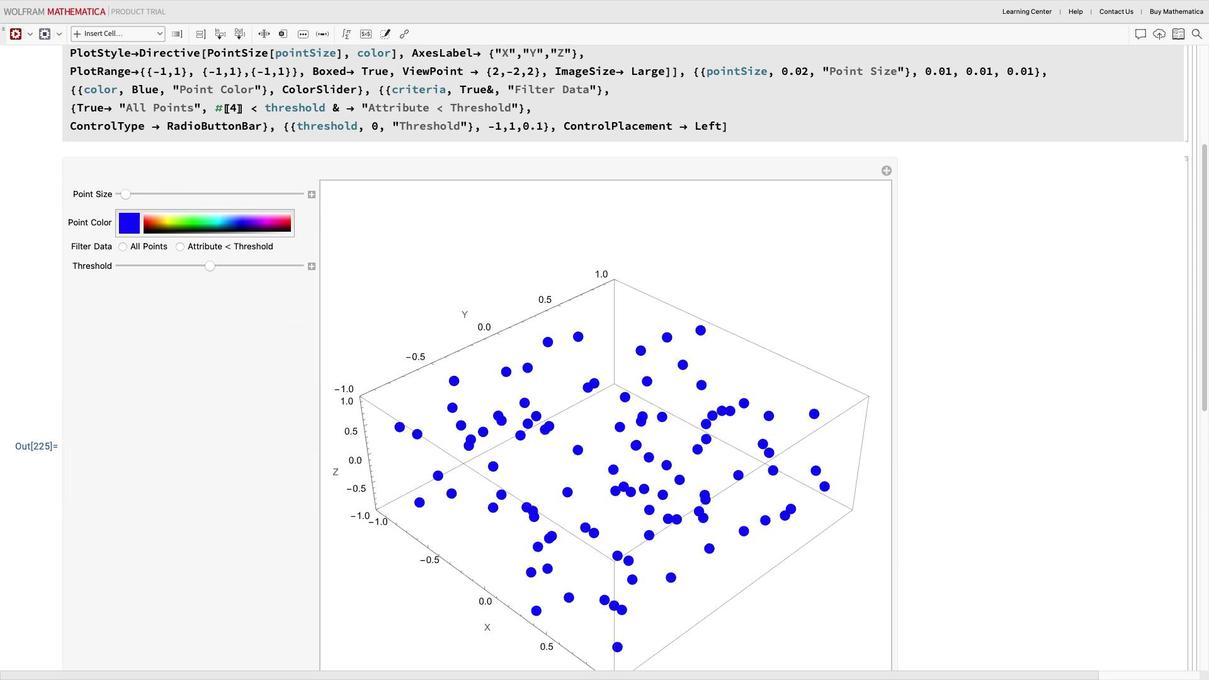 
Action: Mouse moved to (211, 191)
Screenshot: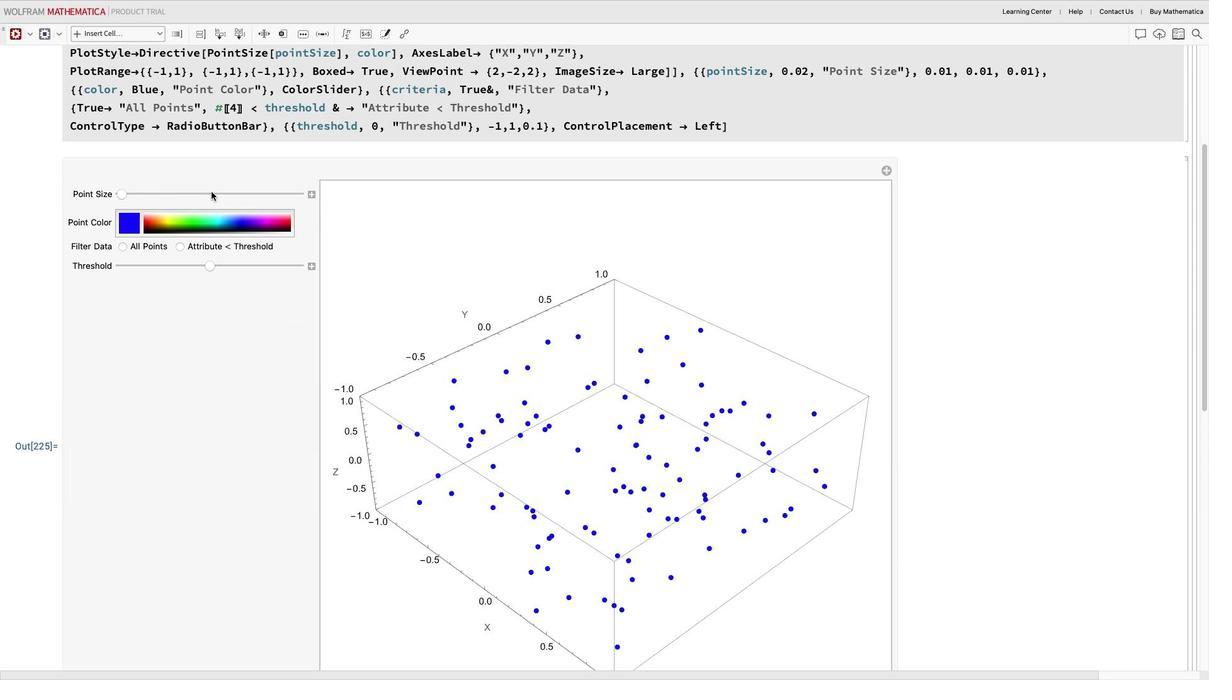 
Action: Mouse pressed left at (211, 191)
Screenshot: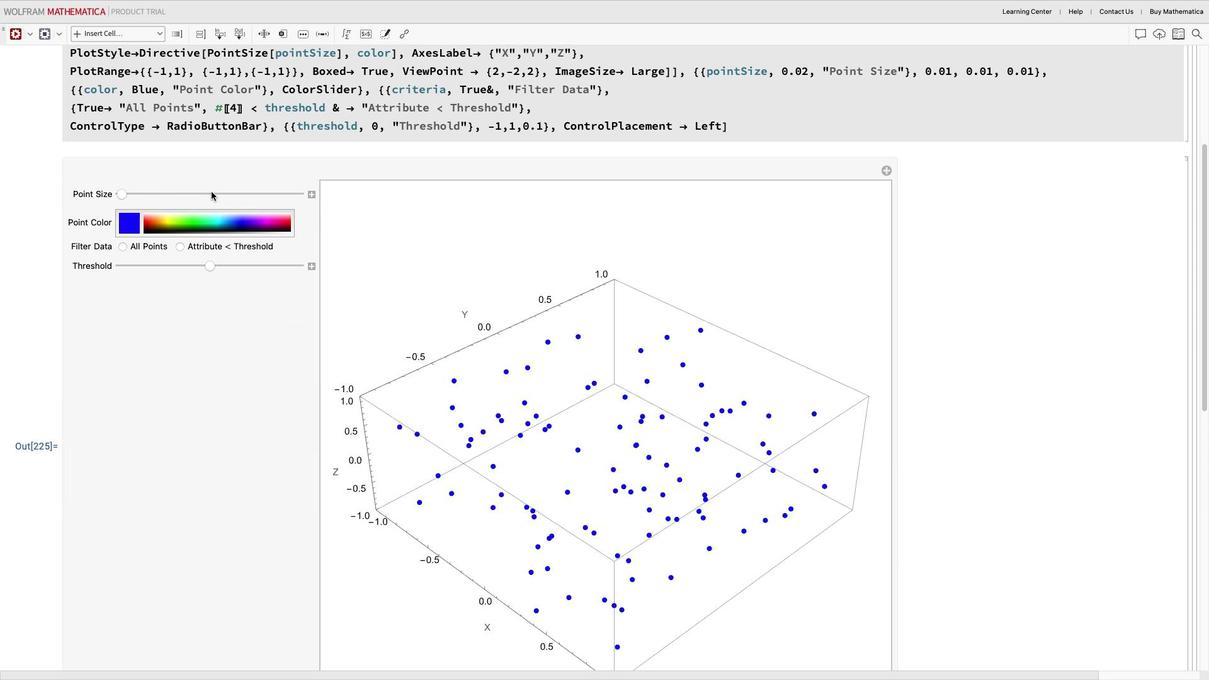 
Action: Mouse moved to (126, 193)
Screenshot: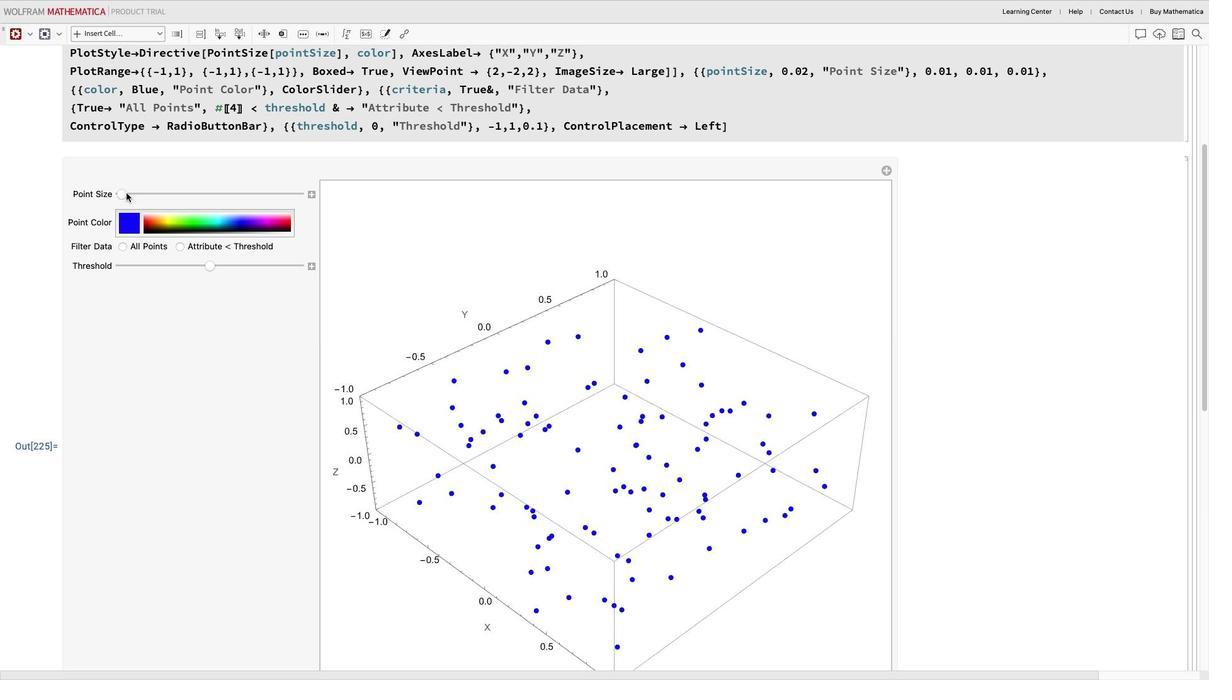 
Action: Mouse pressed left at (126, 193)
Screenshot: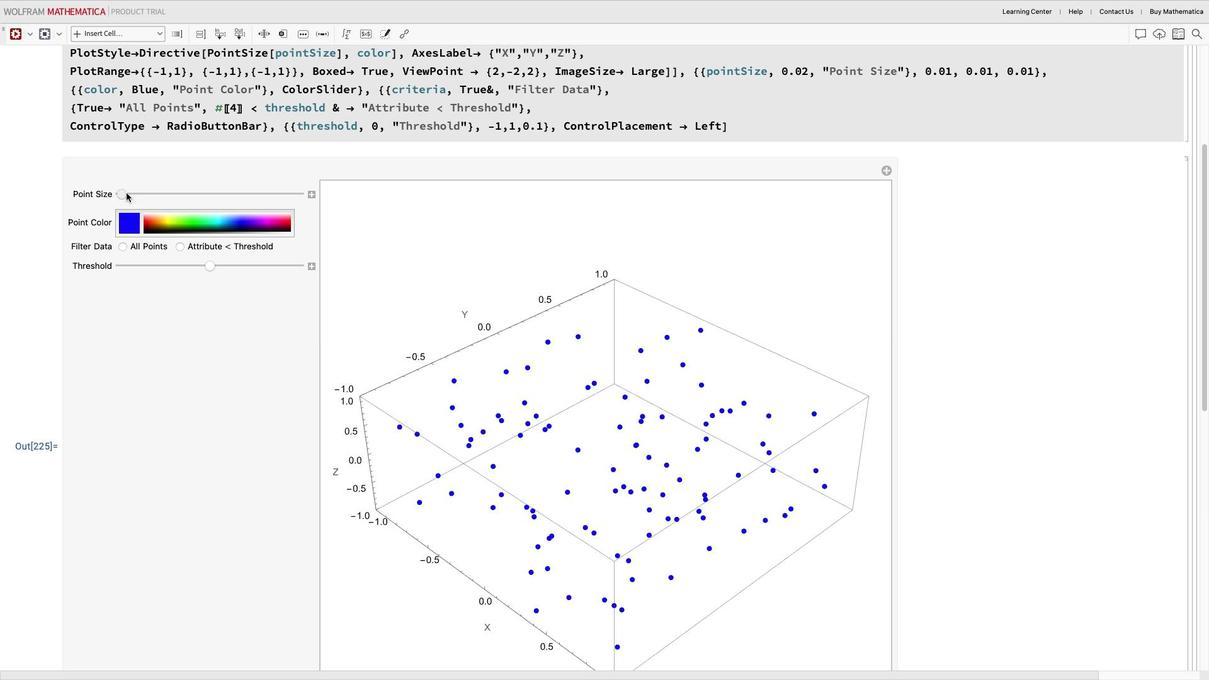 
Action: Mouse moved to (225, 216)
Screenshot: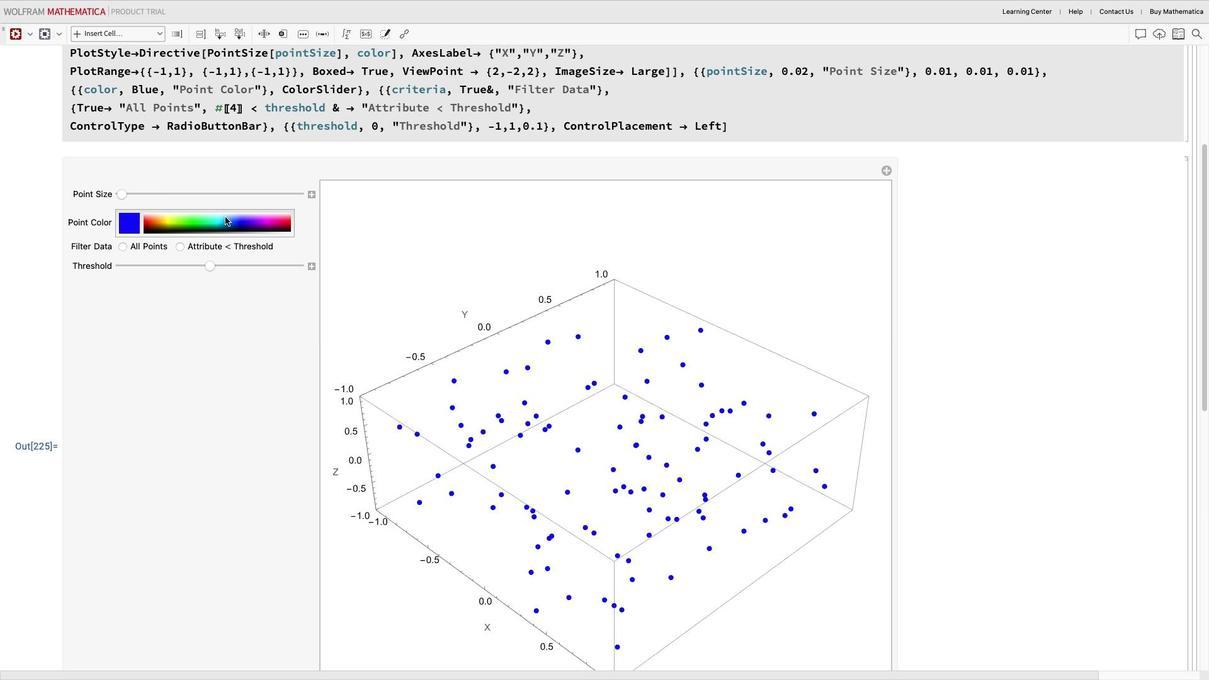 
Action: Mouse pressed left at (225, 216)
Screenshot: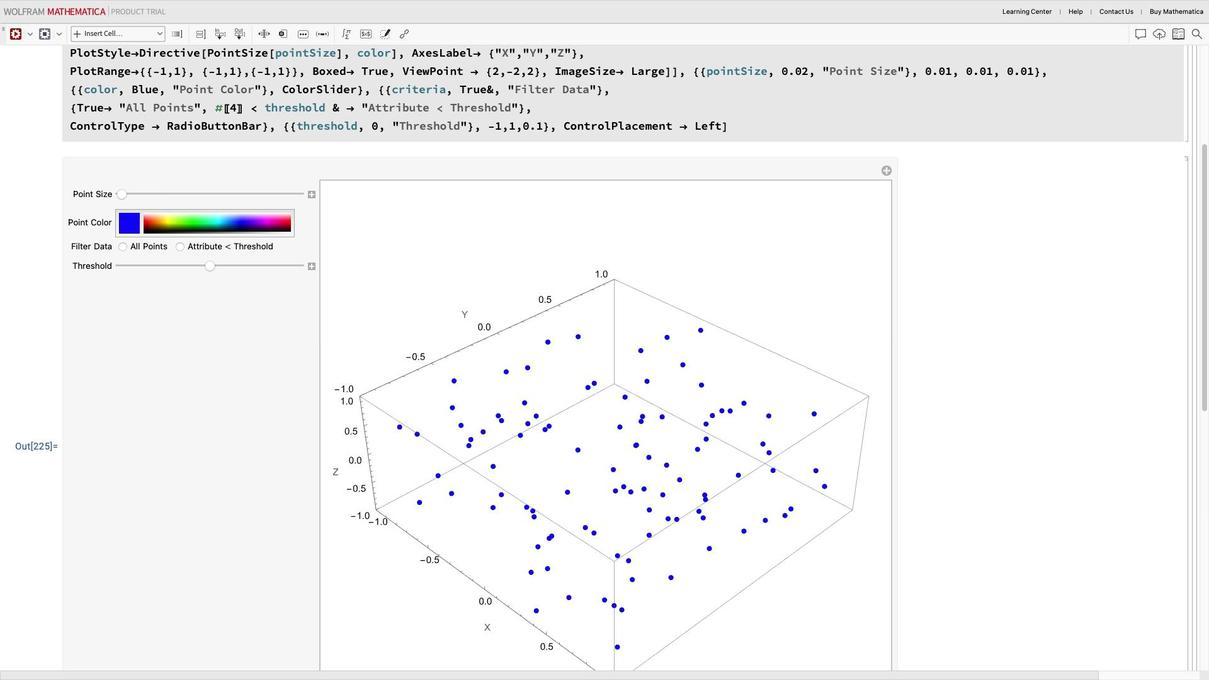 
Action: Mouse moved to (193, 223)
Screenshot: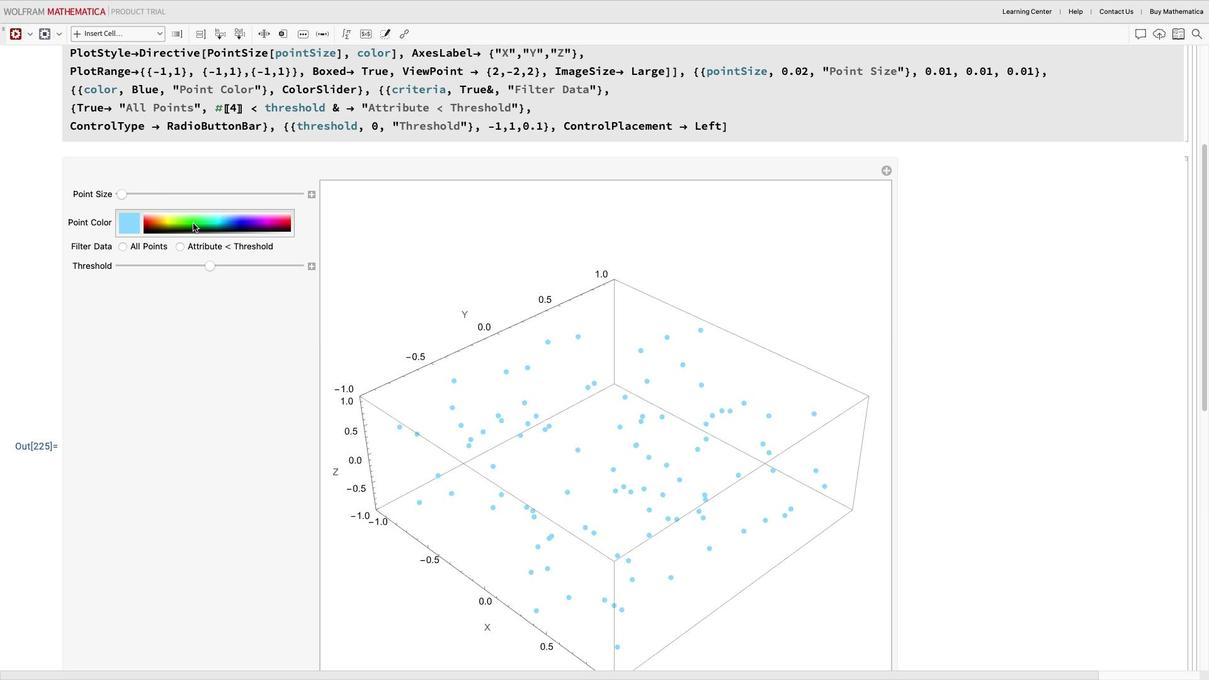 
Action: Mouse pressed left at (193, 223)
Screenshot: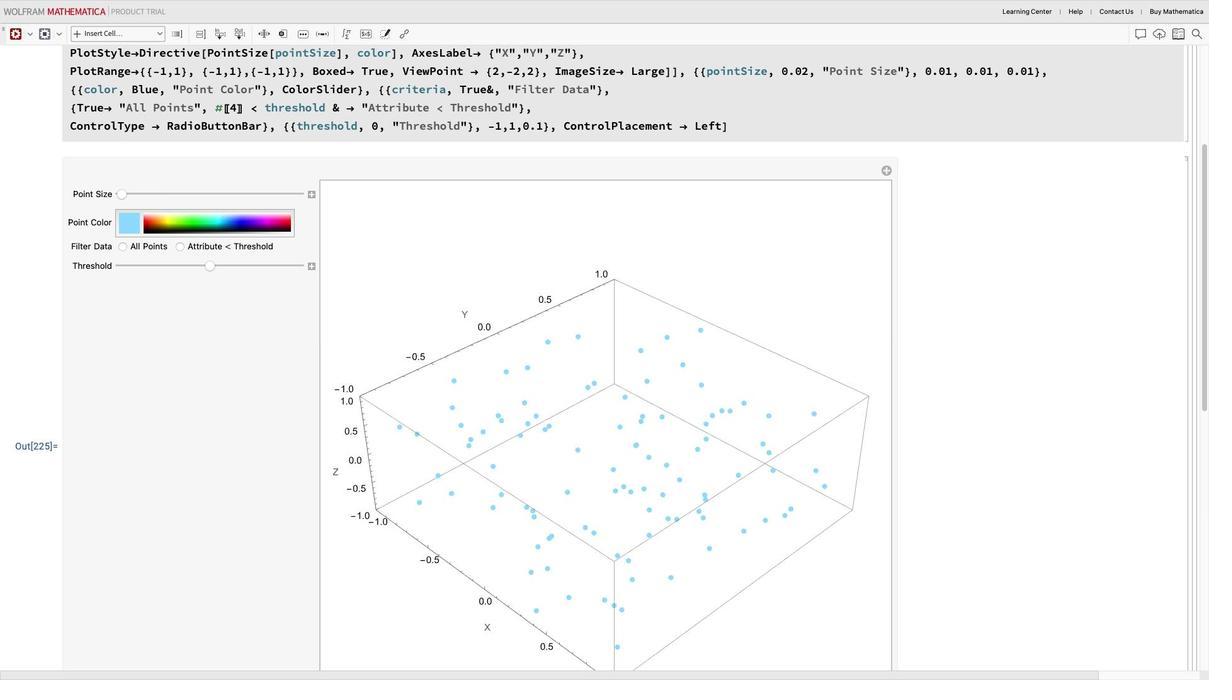 
Action: Mouse moved to (279, 220)
Screenshot: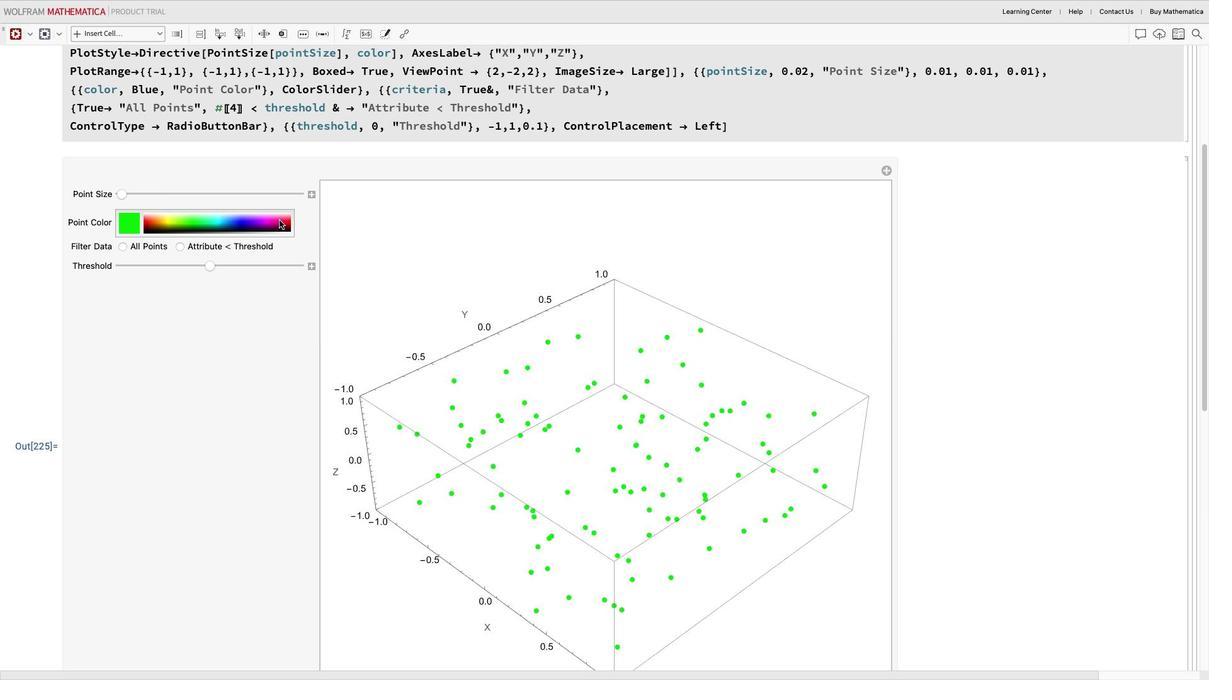 
Action: Mouse pressed left at (279, 220)
Screenshot: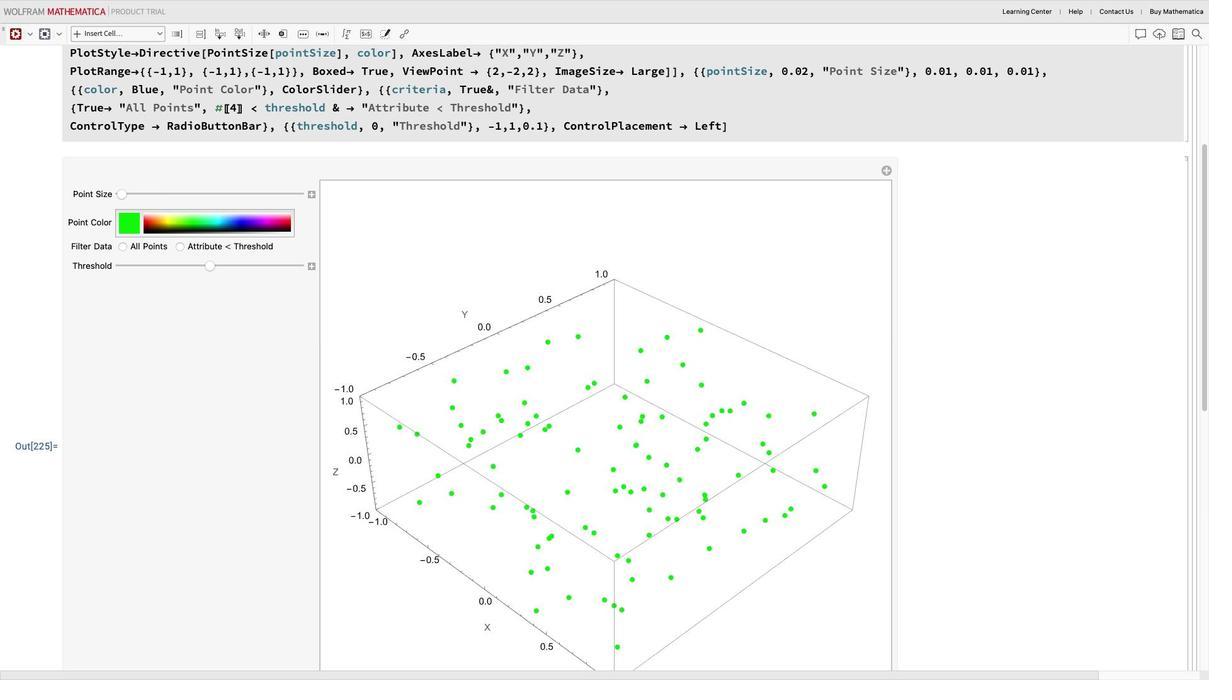 
Action: Mouse moved to (172, 218)
Screenshot: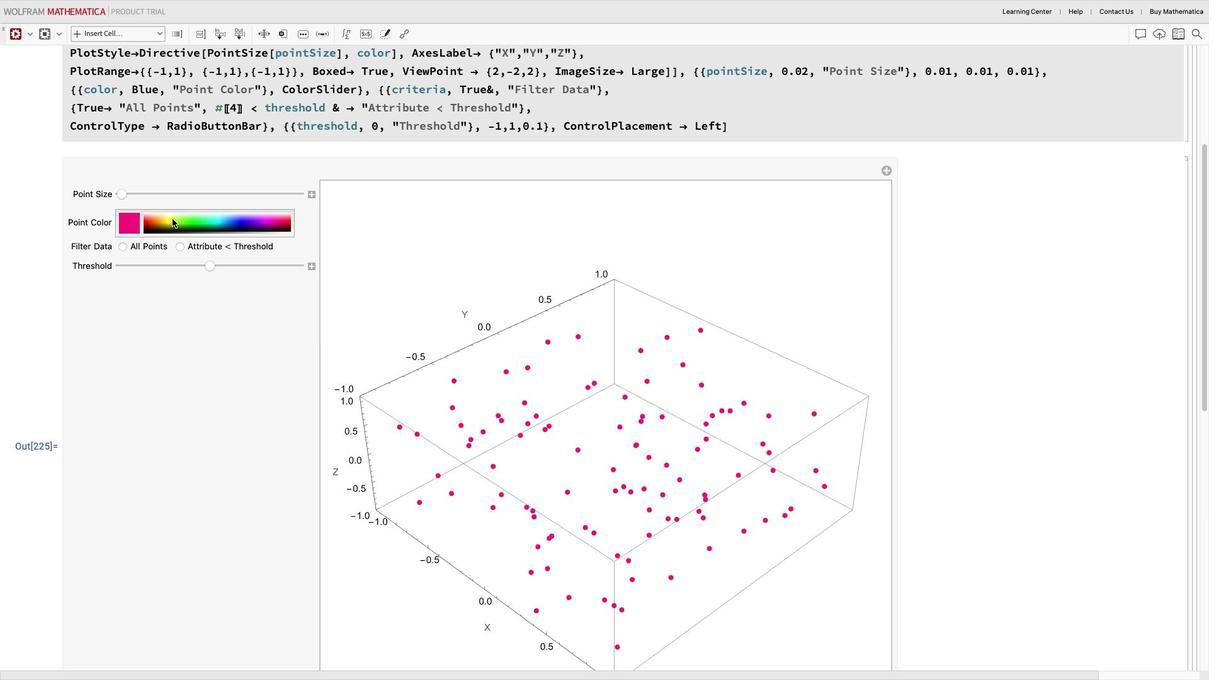 
Action: Mouse pressed left at (172, 218)
Screenshot: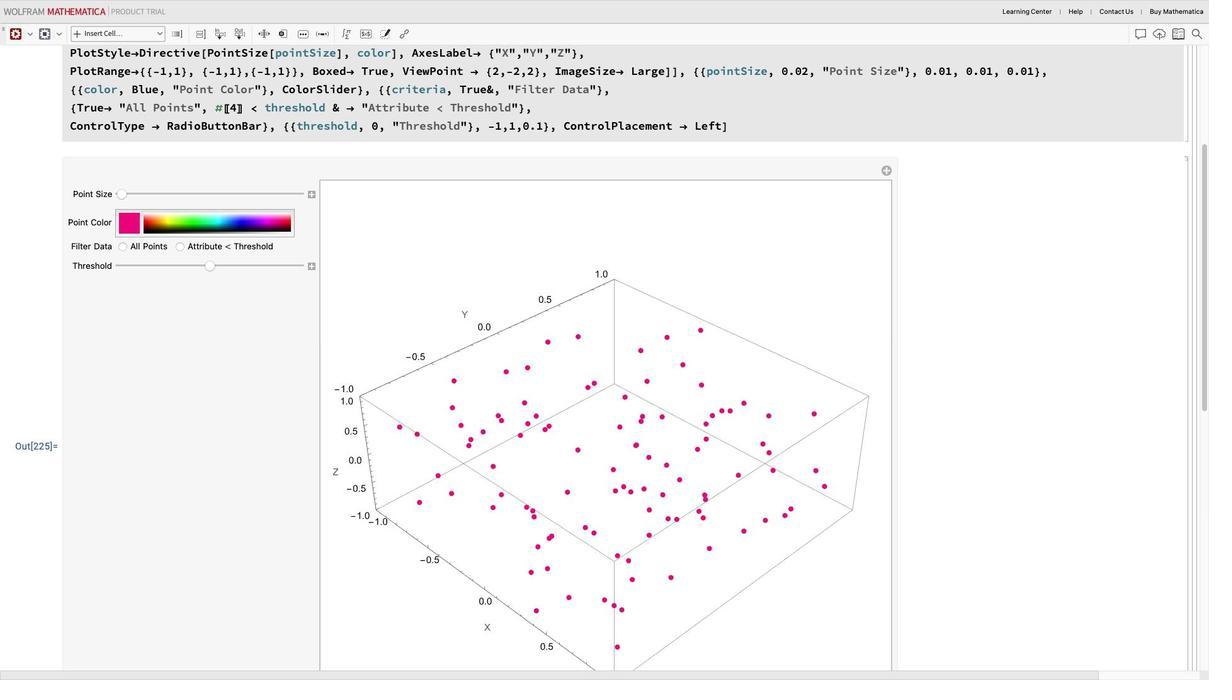 
Action: Mouse moved to (284, 218)
Screenshot: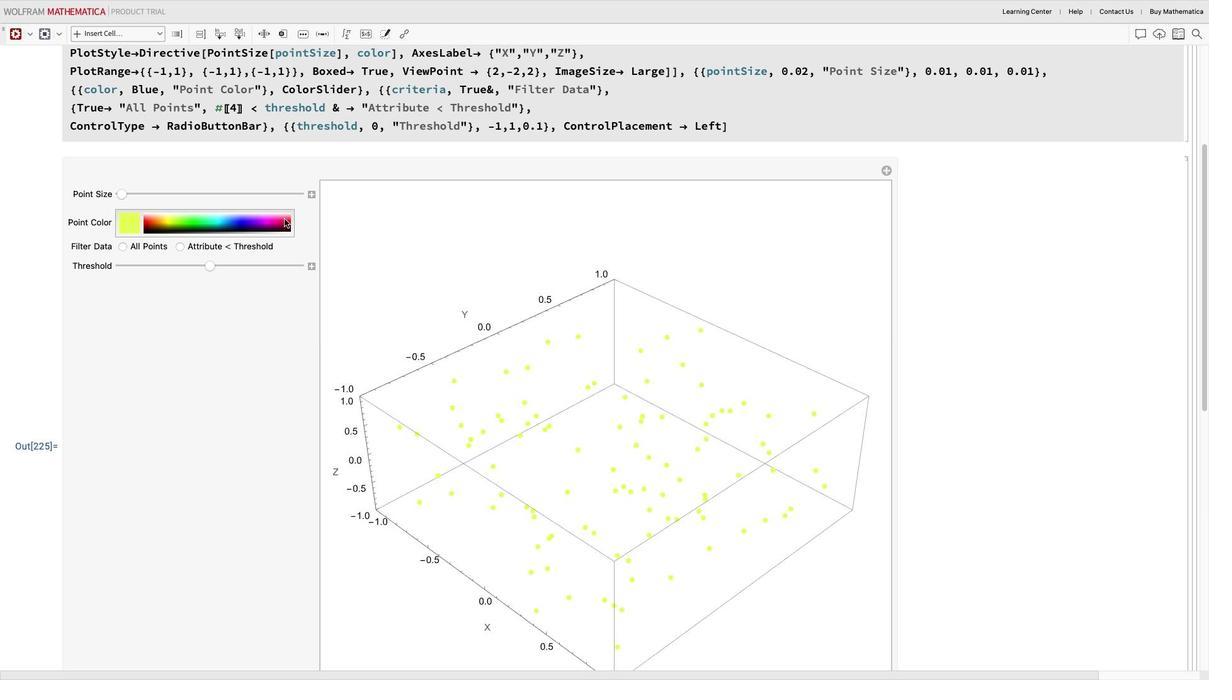 
Action: Mouse pressed left at (284, 218)
Screenshot: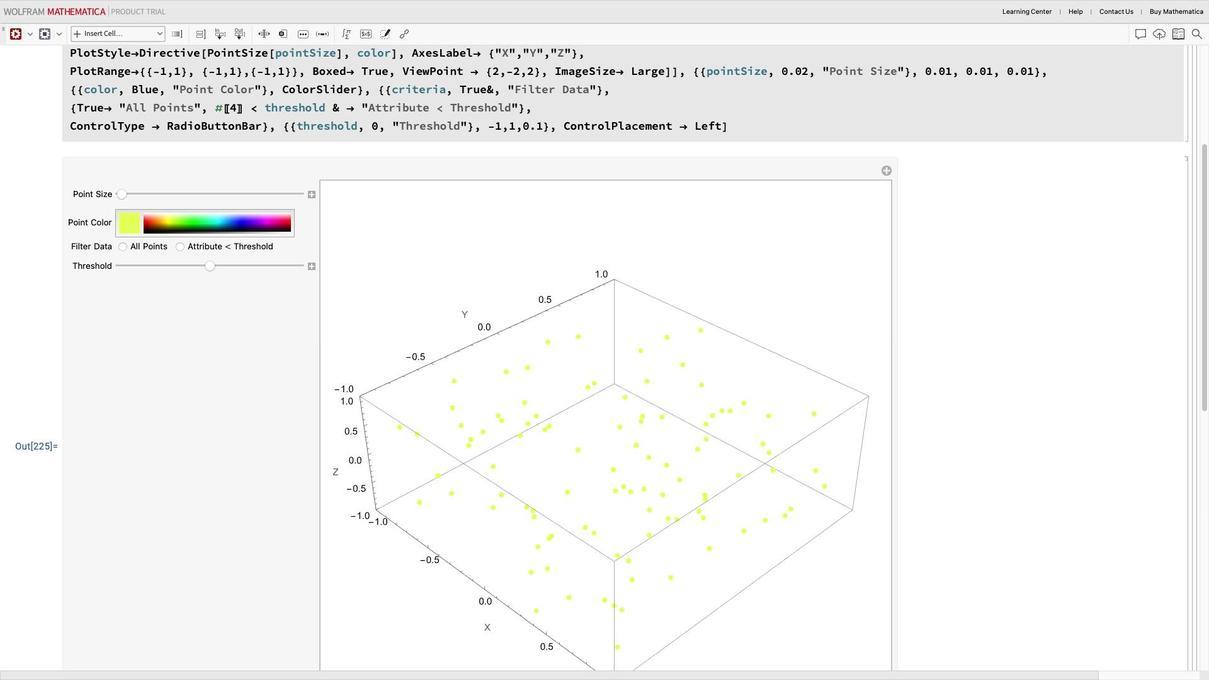 
Action: Mouse moved to (418, 389)
Screenshot: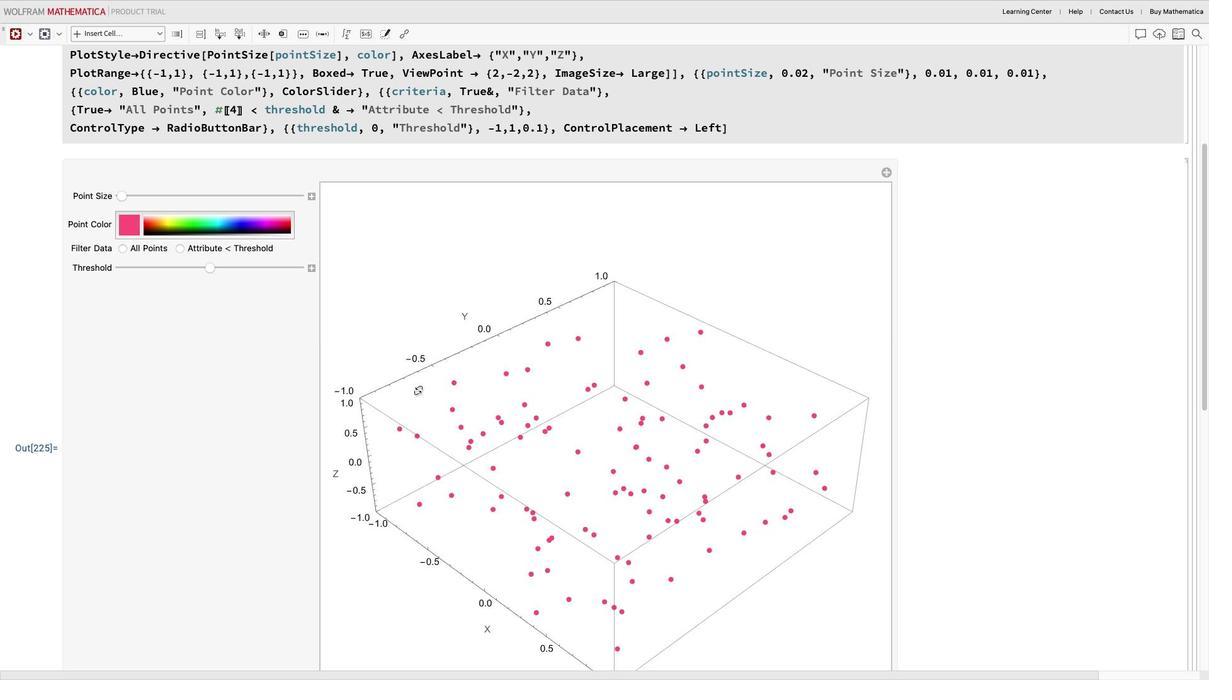 
Action: Mouse scrolled (418, 389) with delta (0, 0)
Screenshot: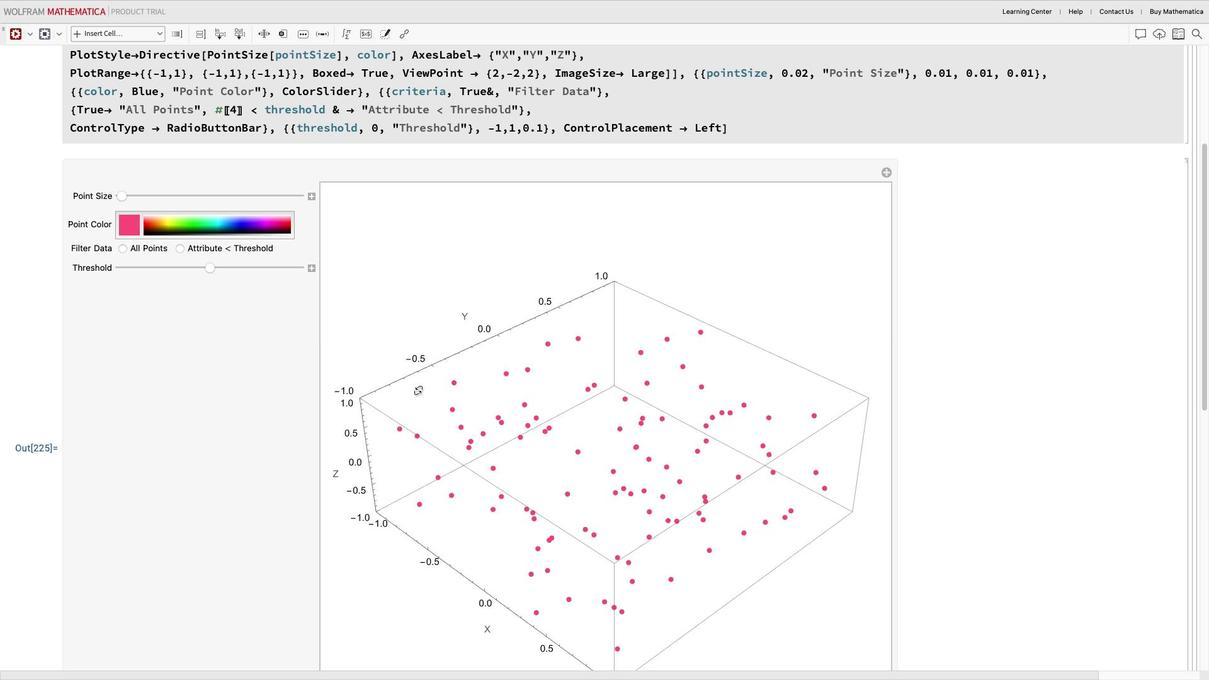 
Action: Mouse scrolled (418, 389) with delta (0, 0)
Screenshot: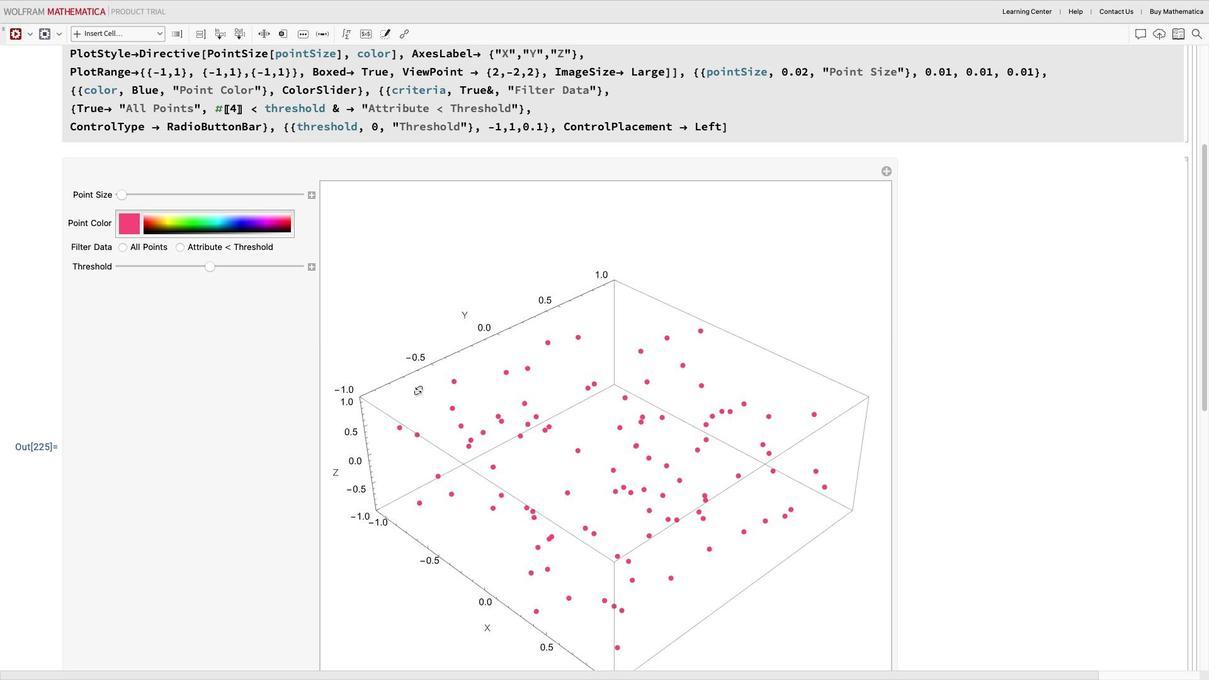 
Action: Mouse scrolled (418, 389) with delta (0, 0)
Screenshot: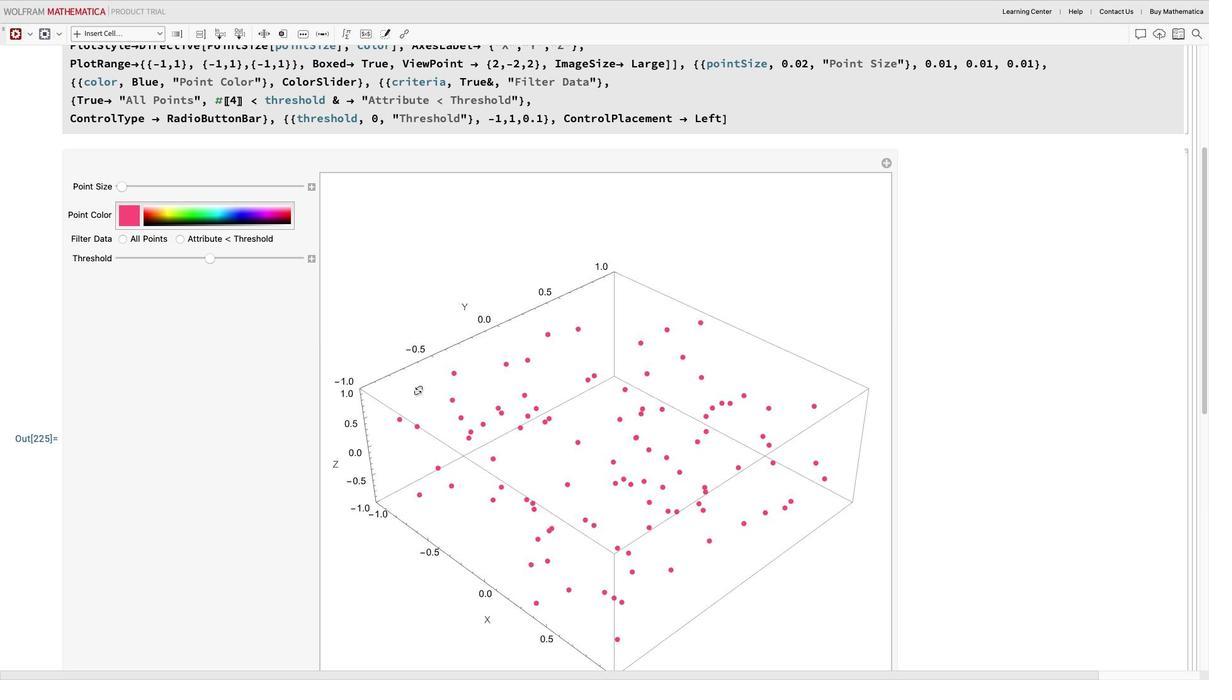 
Action: Mouse scrolled (418, 389) with delta (0, 0)
Screenshot: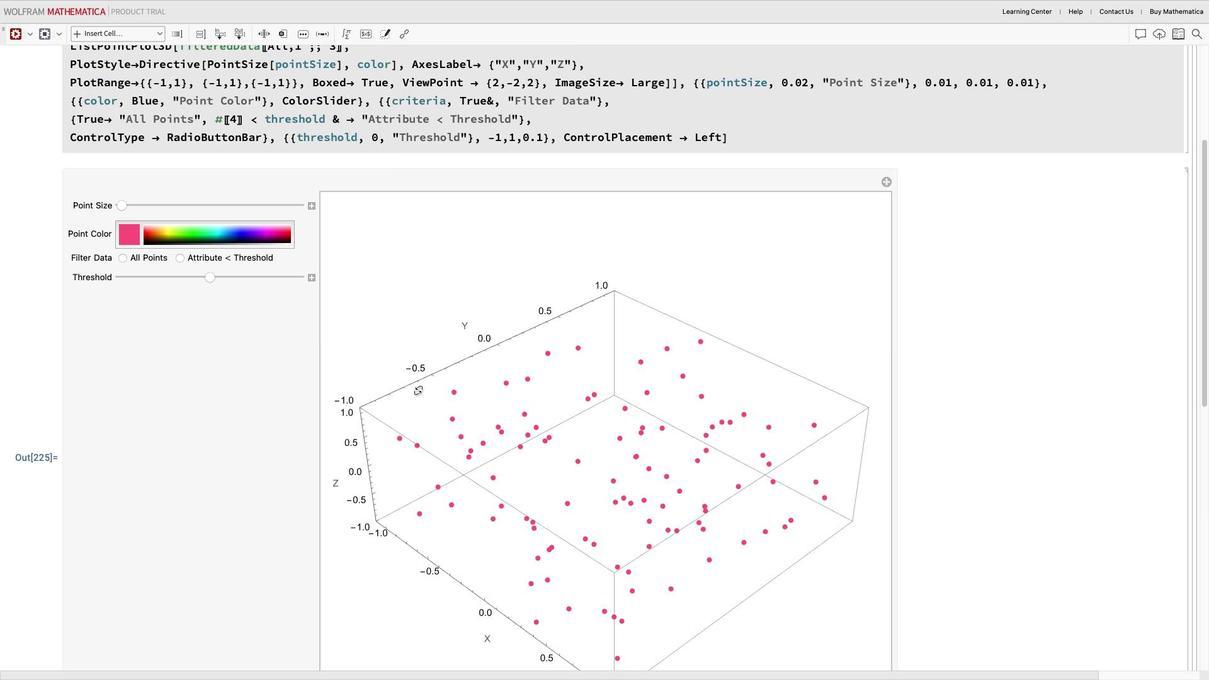 
Action: Mouse scrolled (418, 389) with delta (0, 0)
Screenshot: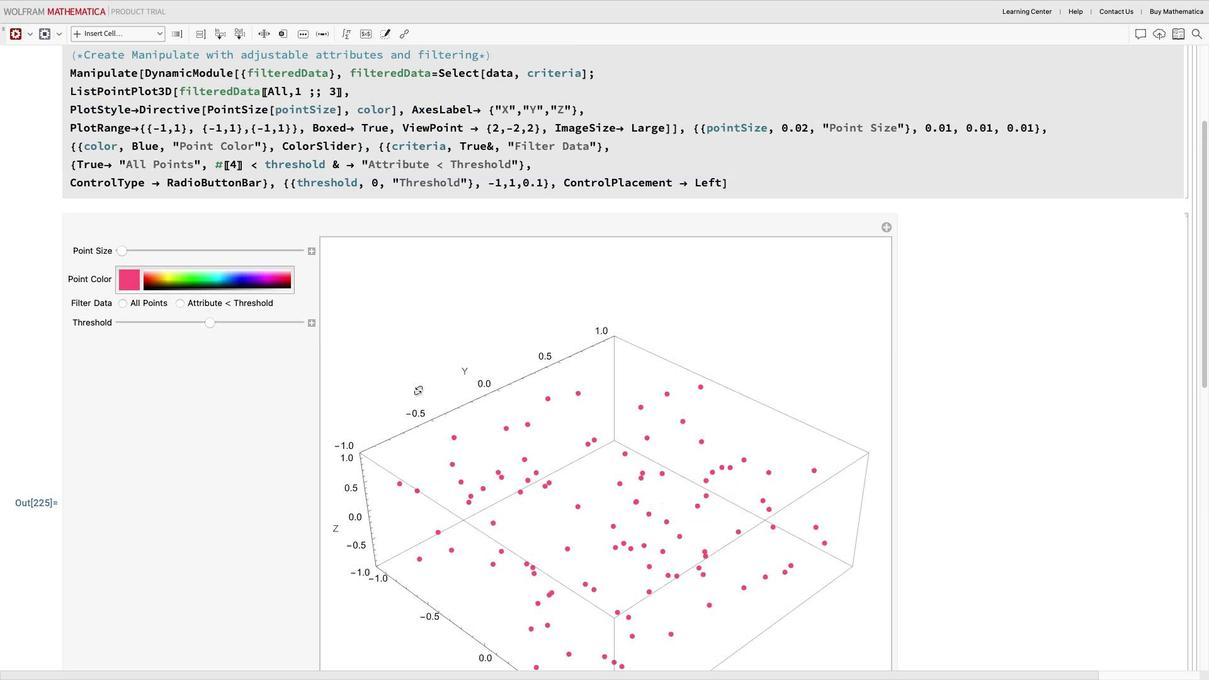 
Action: Mouse scrolled (418, 389) with delta (0, 1)
Screenshot: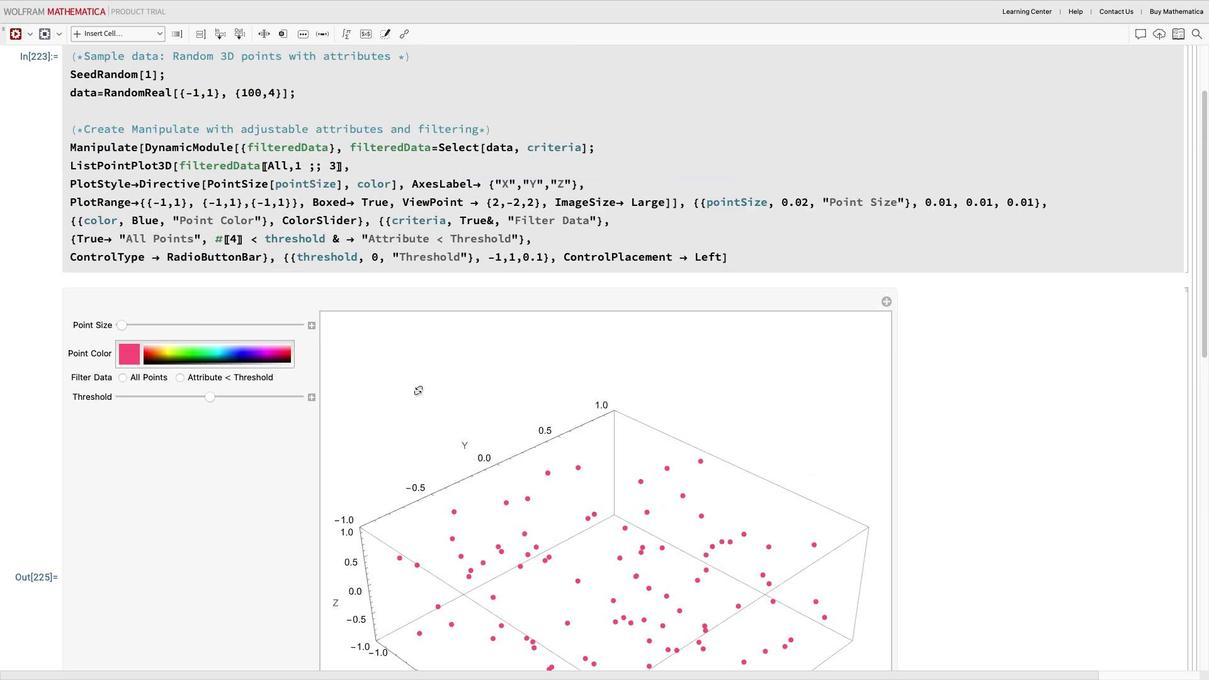 
Action: Mouse scrolled (418, 389) with delta (0, 2)
Screenshot: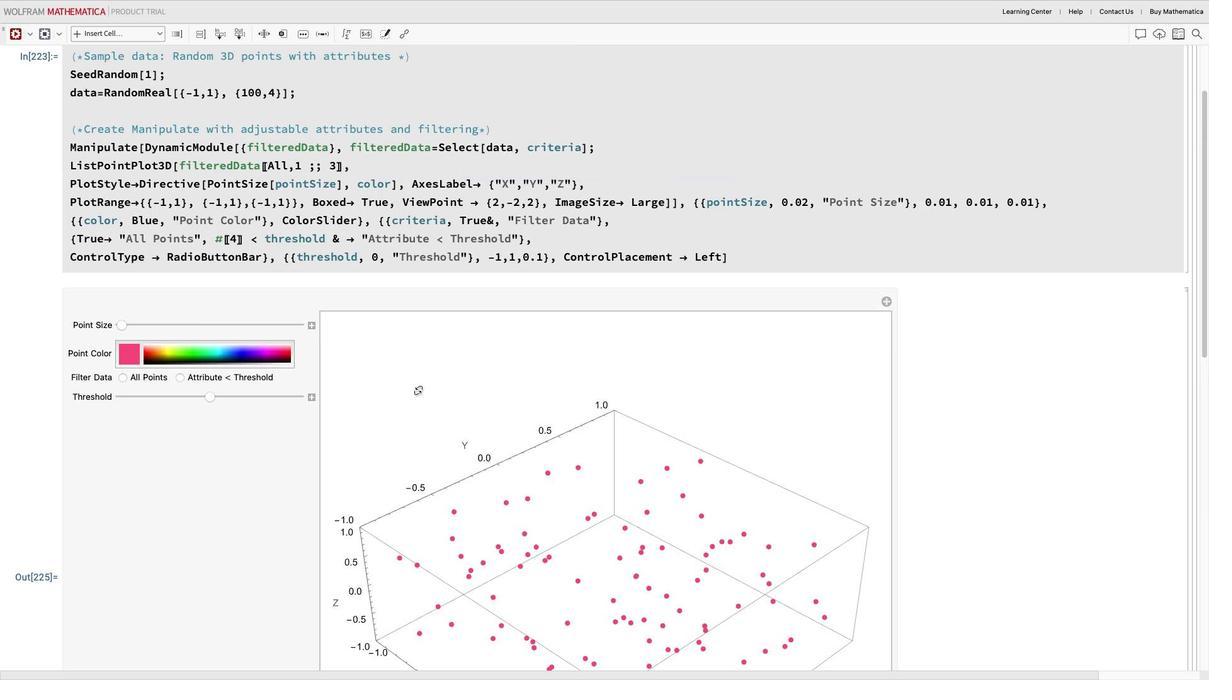 
Action: Mouse scrolled (418, 389) with delta (0, 0)
Screenshot: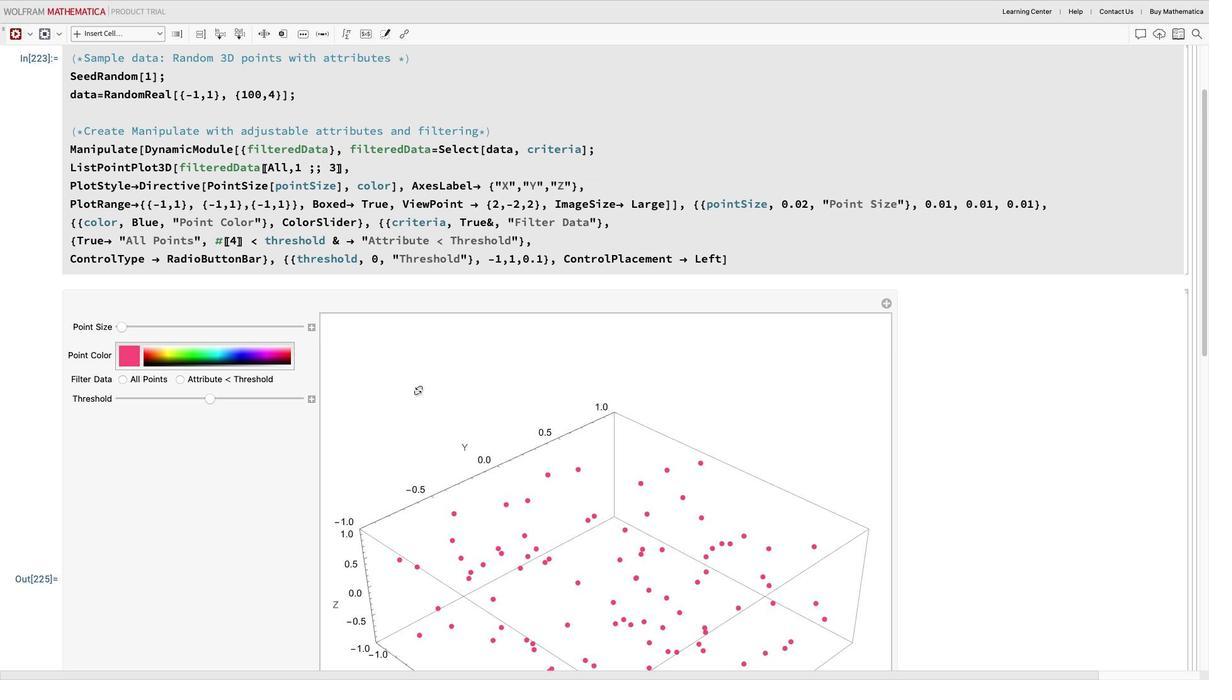 
Action: Mouse moved to (419, 204)
Screenshot: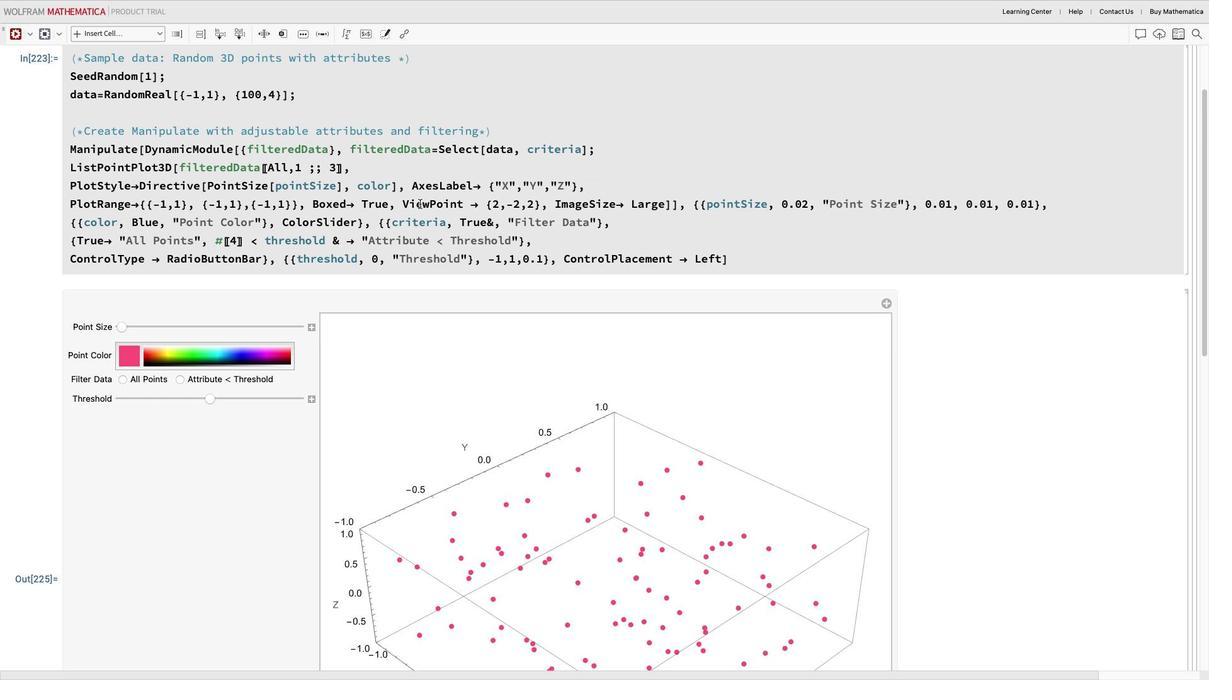 
